 Task: Research Airbnb accommodation in Shanghai, China from 27st December, 2023 to 29th December, 2023 for 2 adults. Place can be private room with 1  bedroom having 1 bed and 1 bathroom. Property type can be hotel.
Action: Mouse moved to (506, 135)
Screenshot: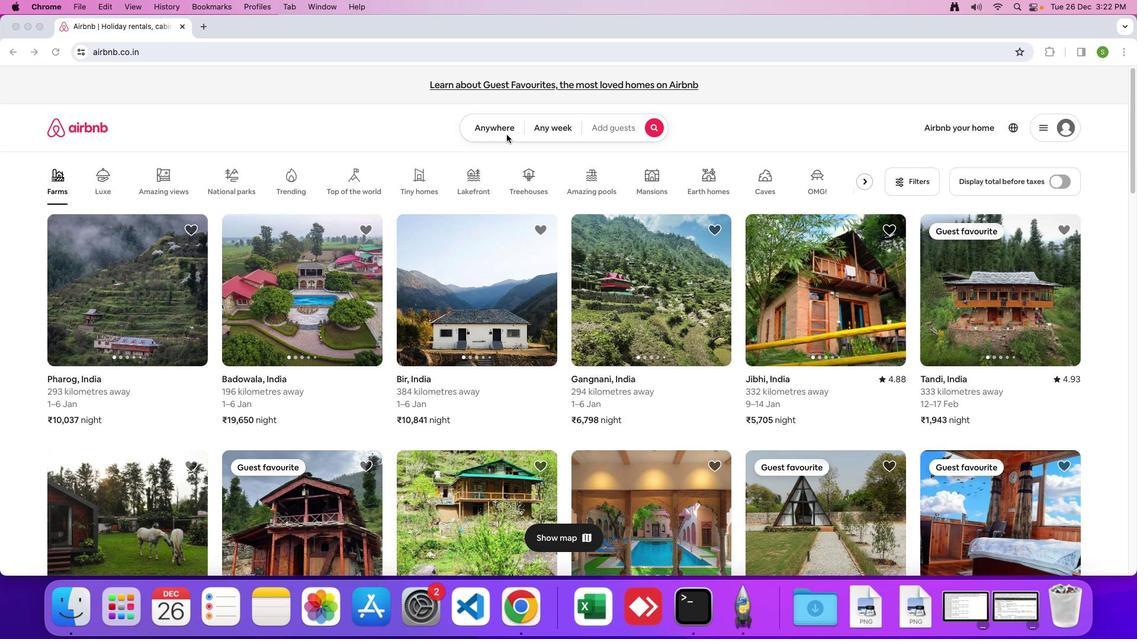 
Action: Mouse pressed left at (506, 135)
Screenshot: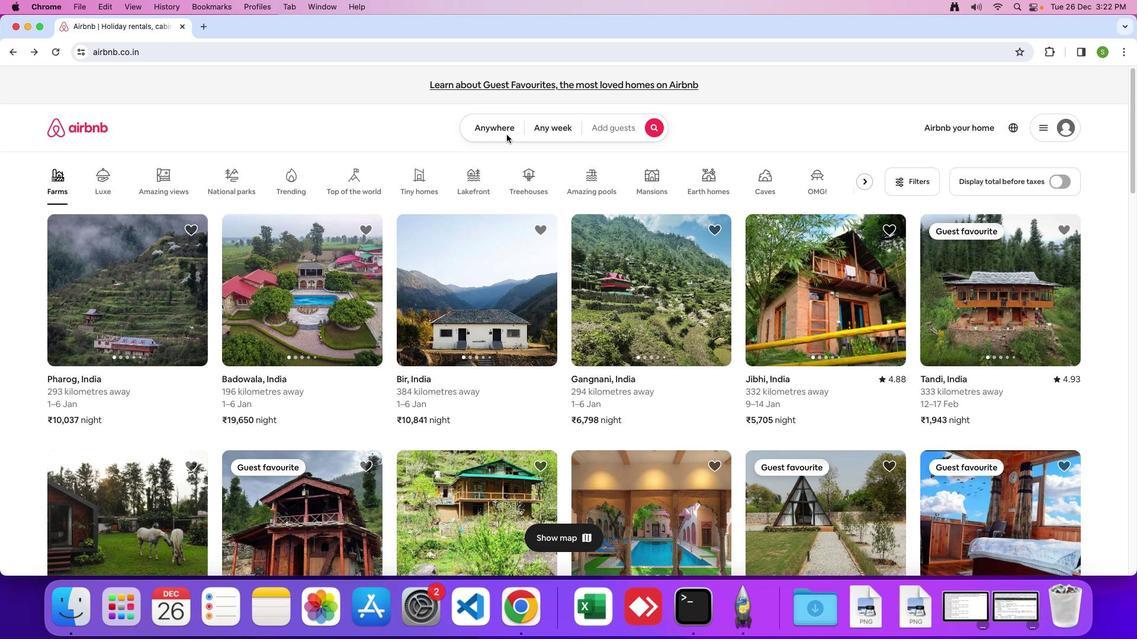 
Action: Mouse moved to (502, 132)
Screenshot: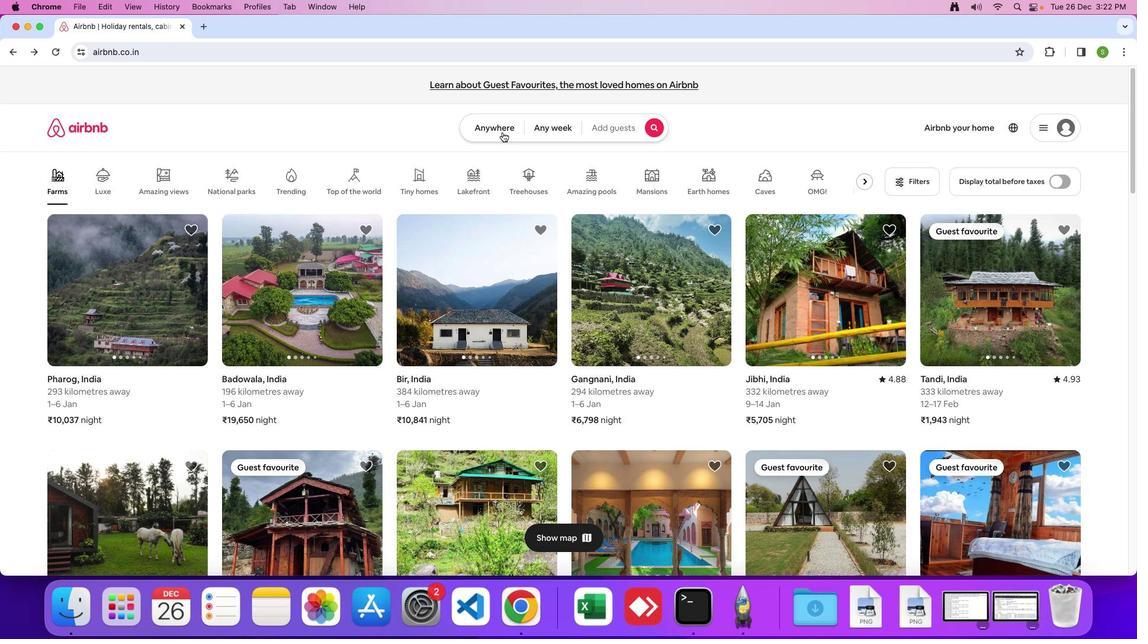 
Action: Mouse pressed left at (502, 132)
Screenshot: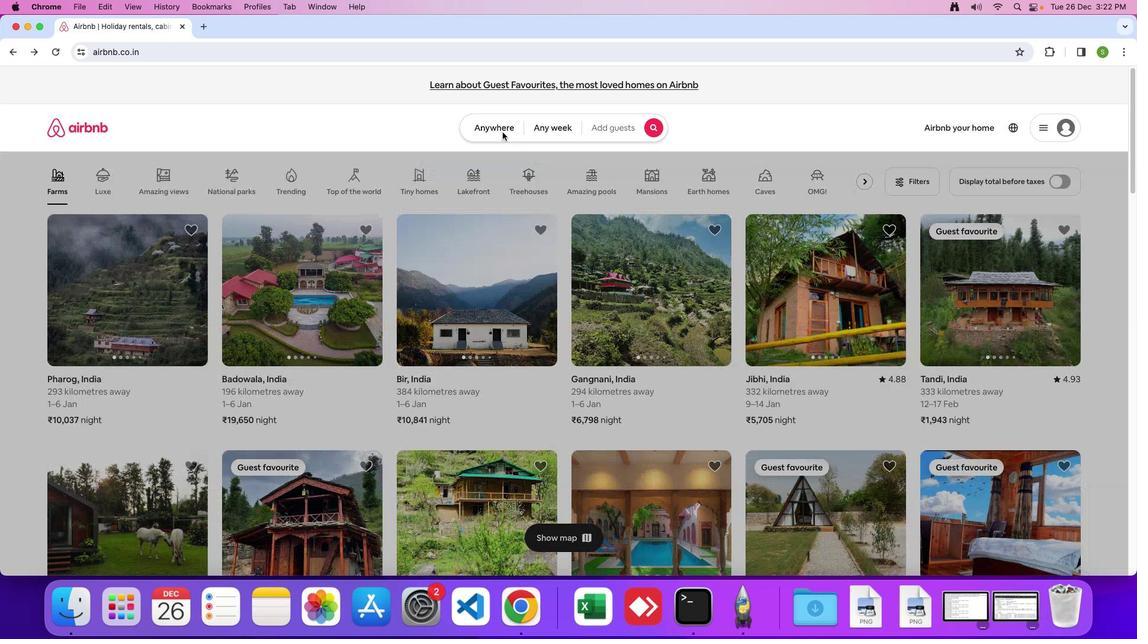 
Action: Mouse moved to (419, 172)
Screenshot: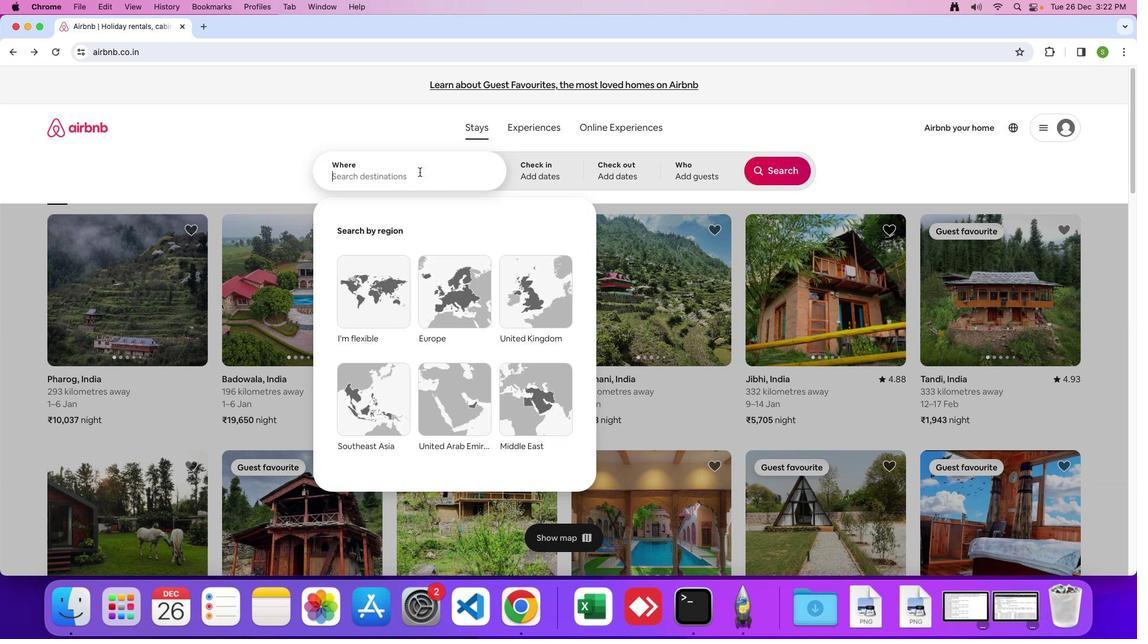
Action: Mouse pressed left at (419, 172)
Screenshot: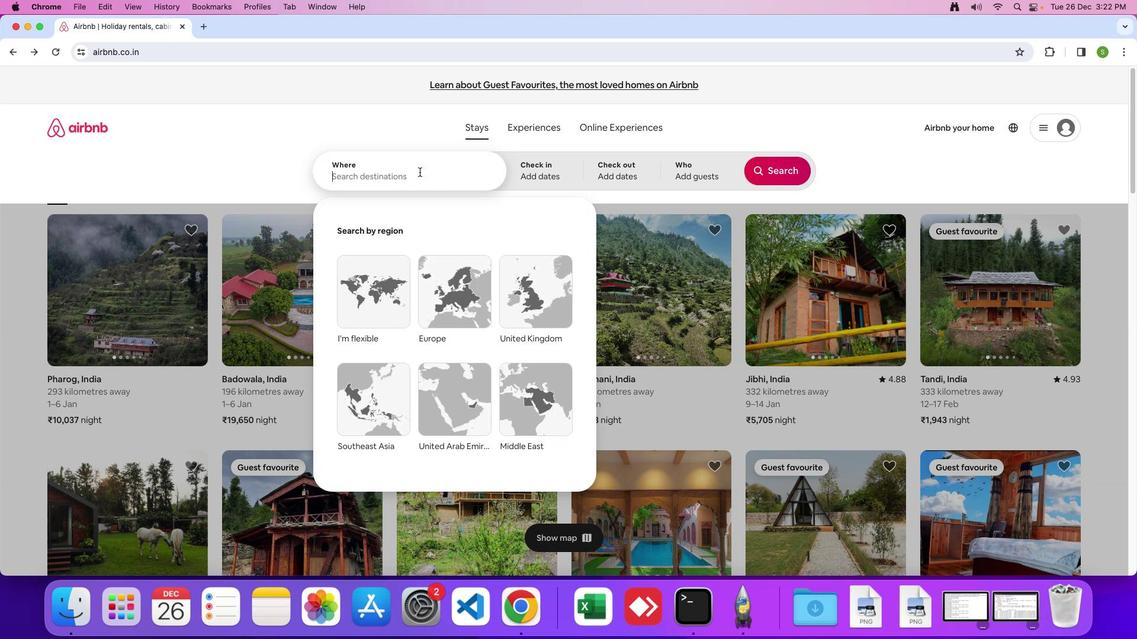 
Action: Key pressed 'S'Key.caps_lock'h''a''n''g''h''a''i'','Key.spaceKey.shift'C''h''i''n''a'Key.enter
Screenshot: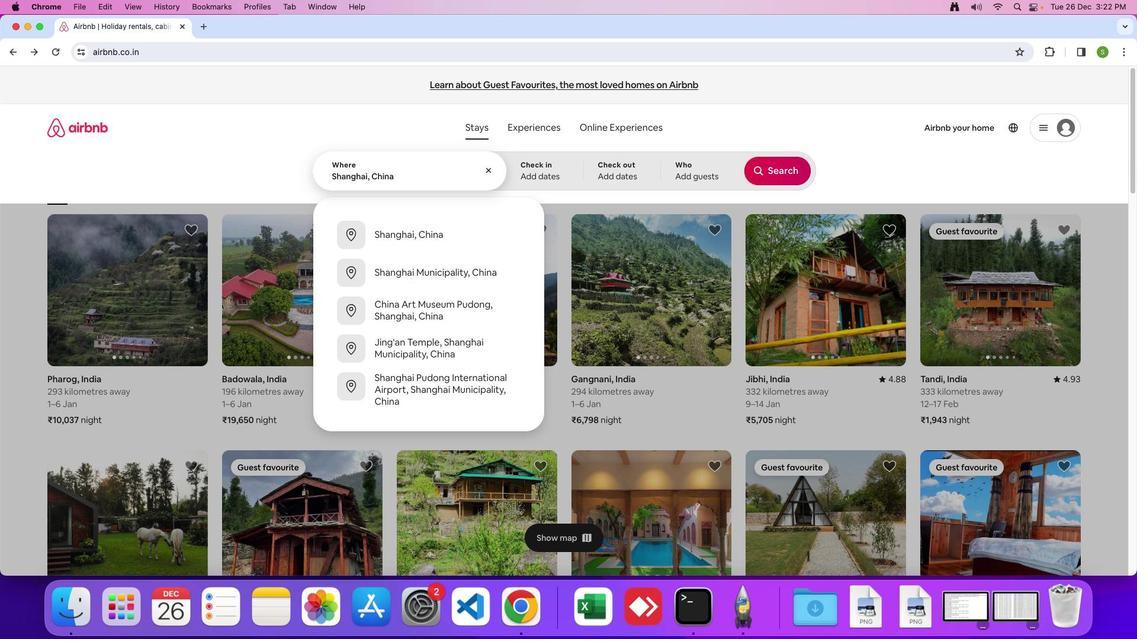 
Action: Mouse moved to (447, 436)
Screenshot: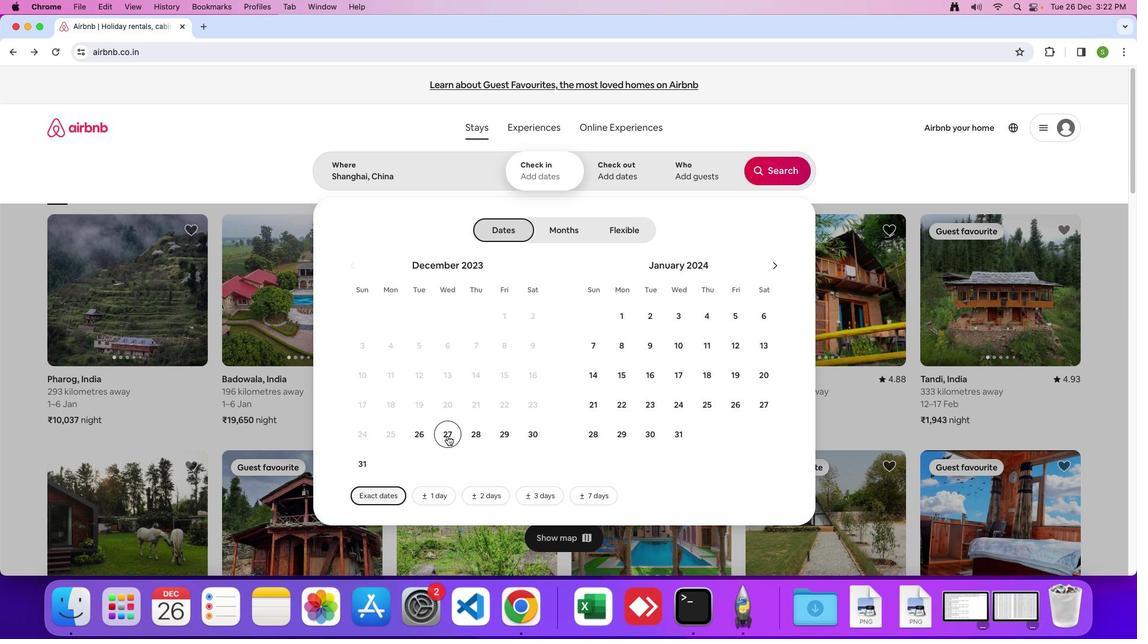
Action: Mouse pressed left at (447, 436)
Screenshot: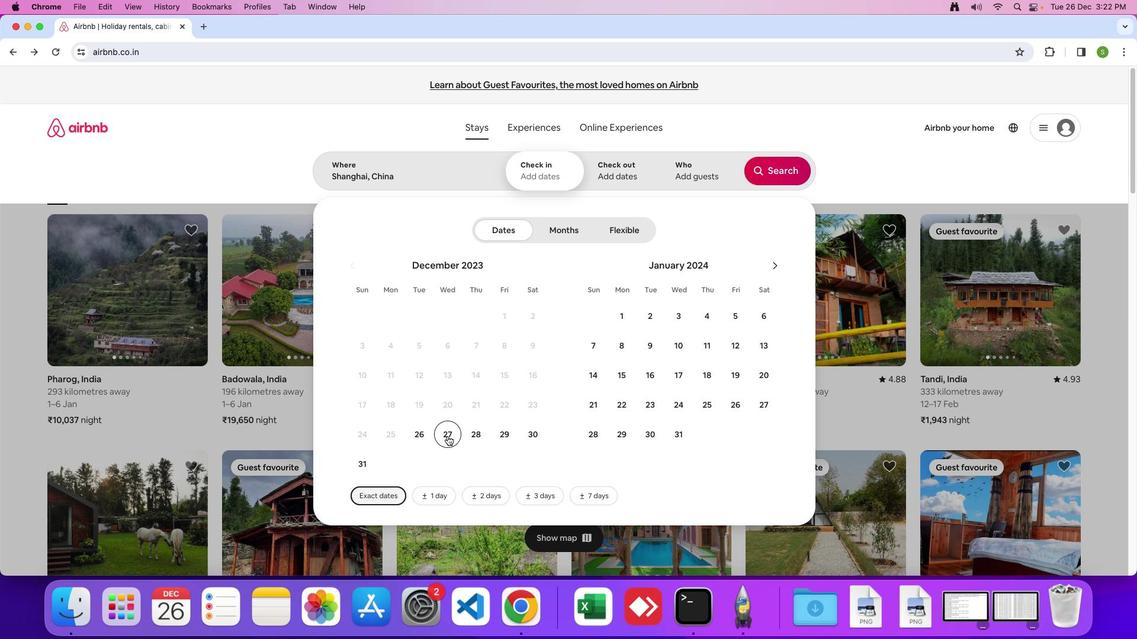 
Action: Mouse moved to (508, 436)
Screenshot: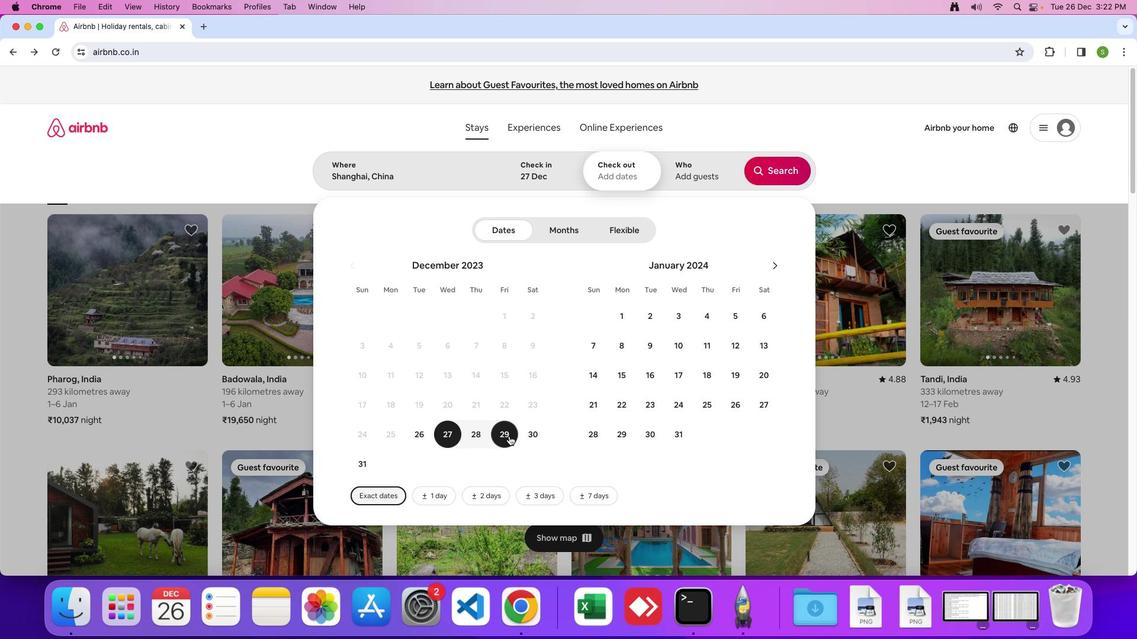 
Action: Mouse pressed left at (508, 436)
Screenshot: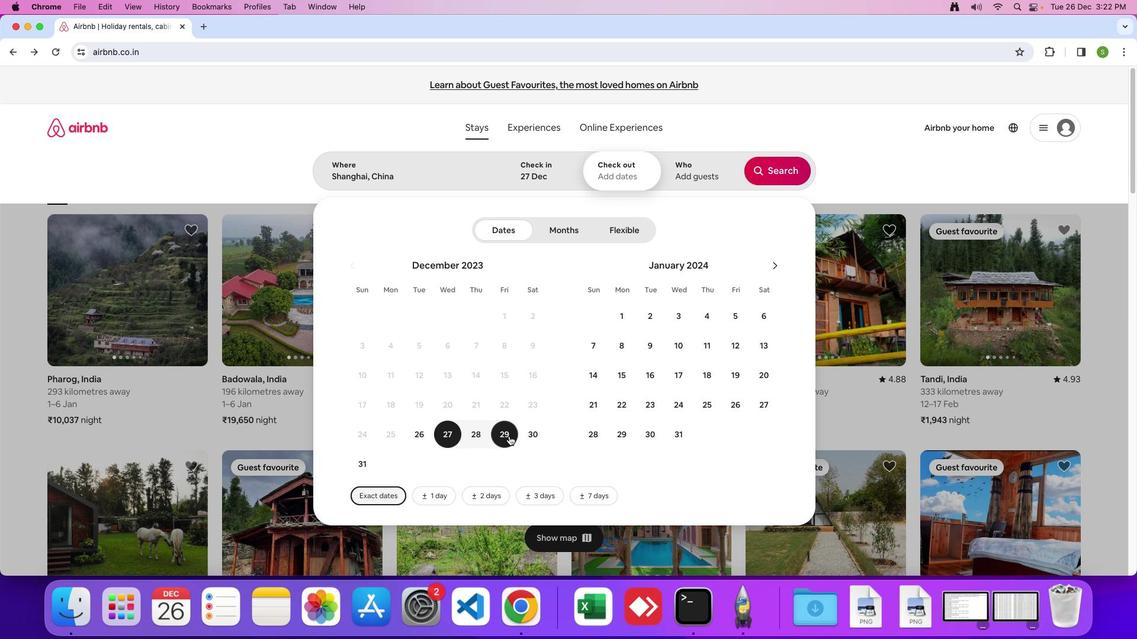 
Action: Mouse moved to (687, 175)
Screenshot: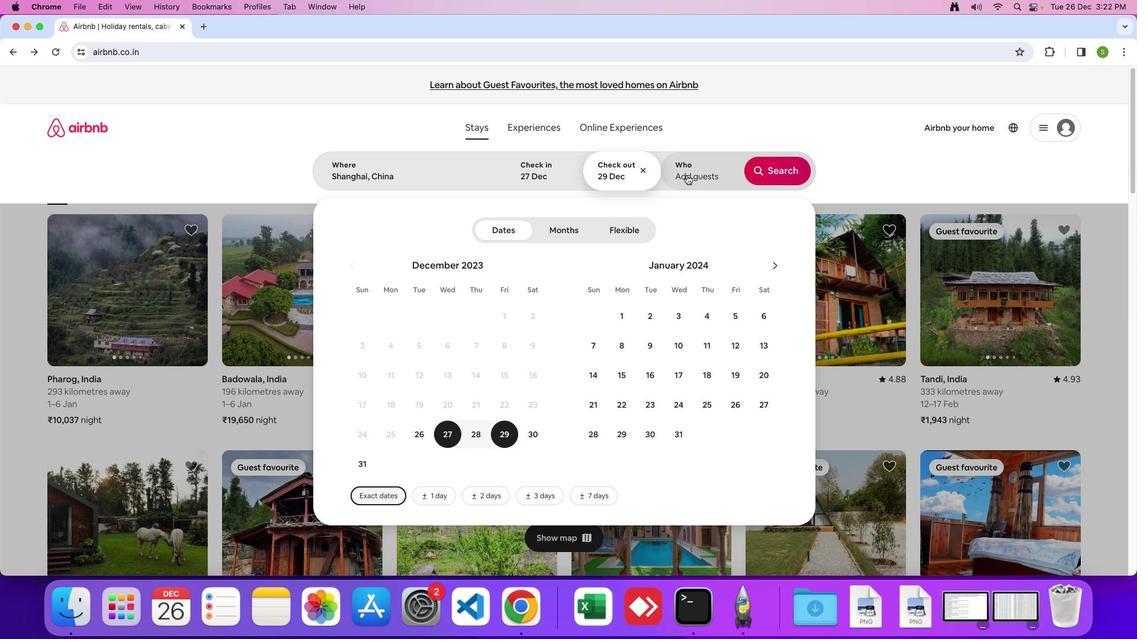 
Action: Mouse pressed left at (687, 175)
Screenshot: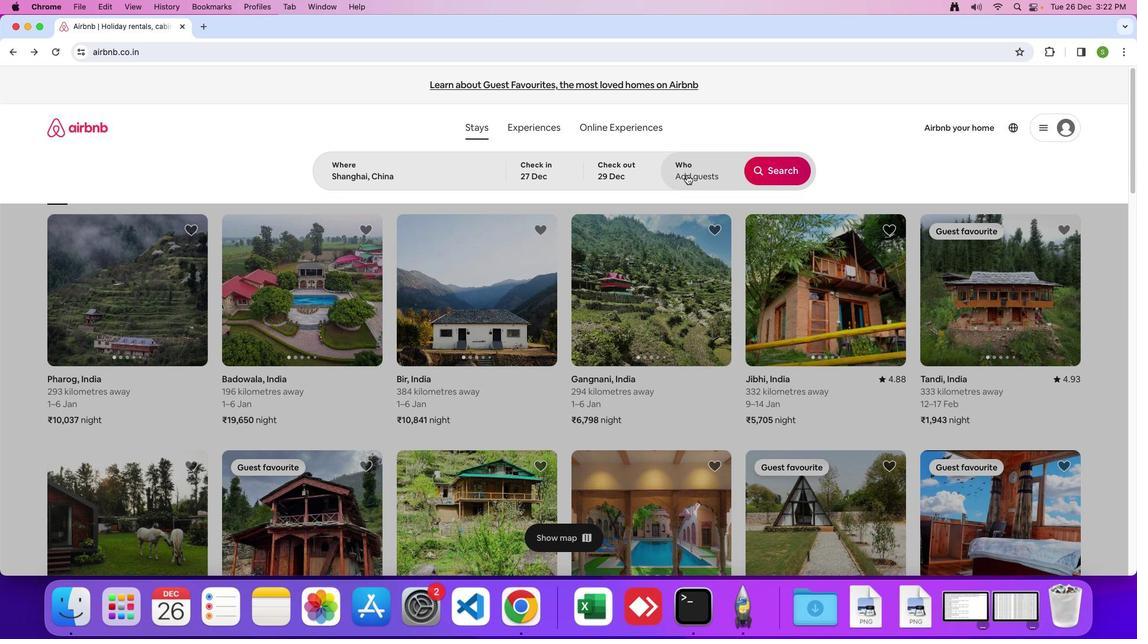 
Action: Mouse moved to (782, 232)
Screenshot: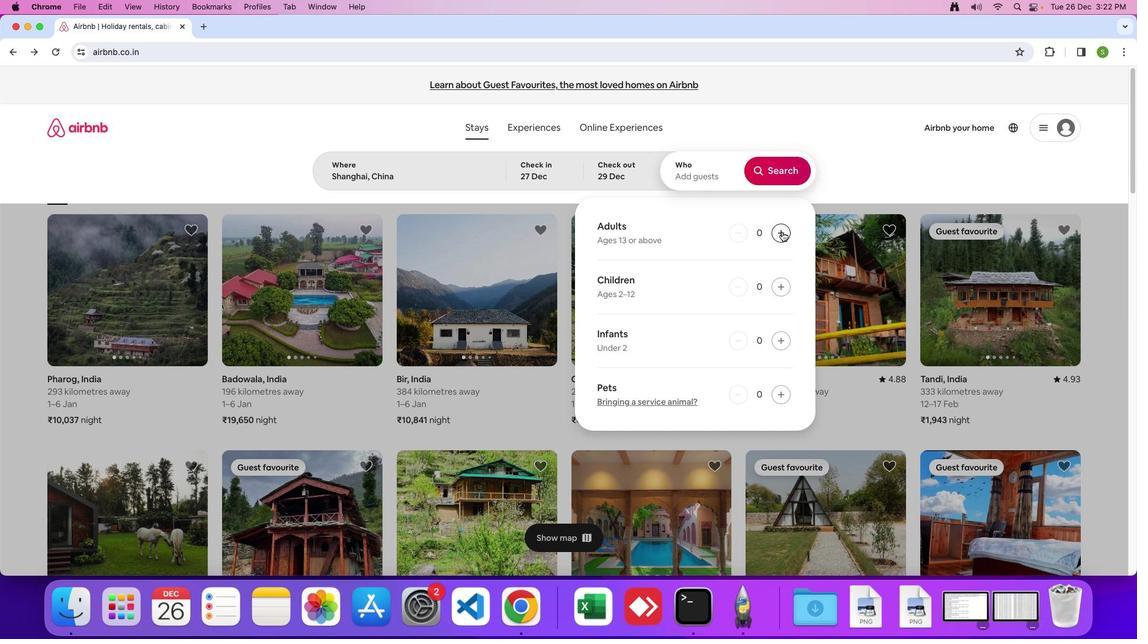 
Action: Mouse pressed left at (782, 232)
Screenshot: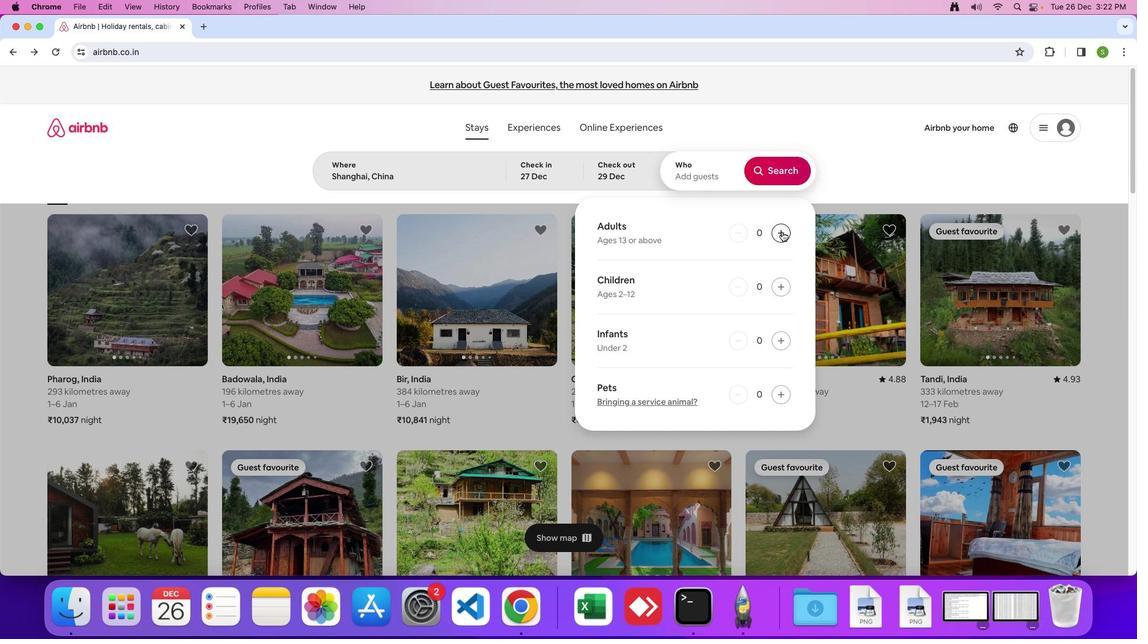 
Action: Mouse moved to (782, 232)
Screenshot: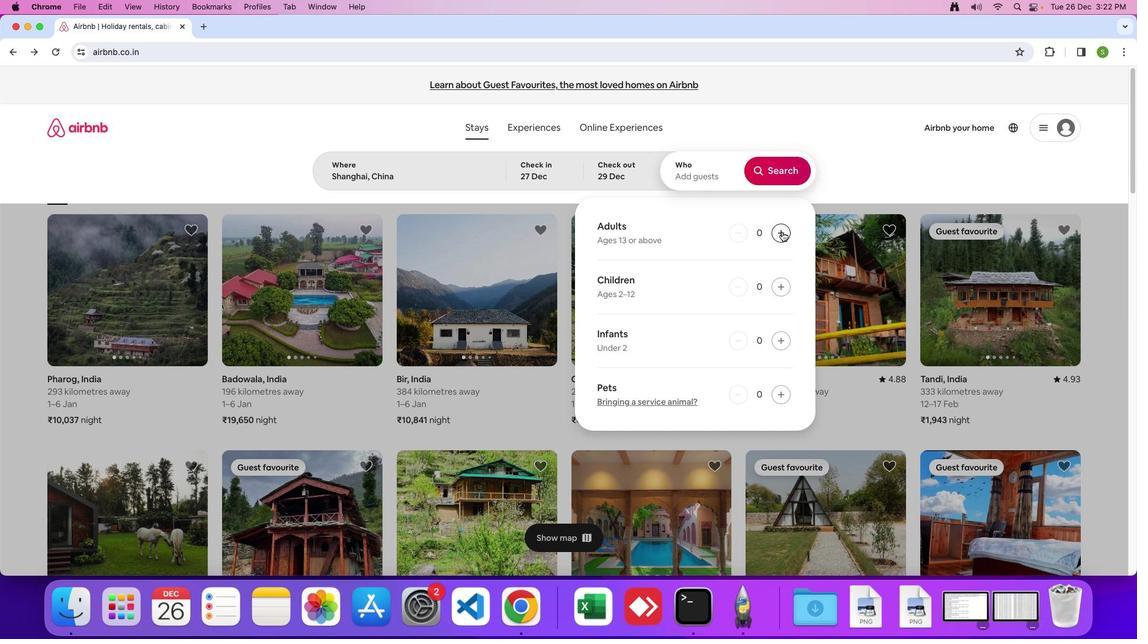 
Action: Mouse pressed left at (782, 232)
Screenshot: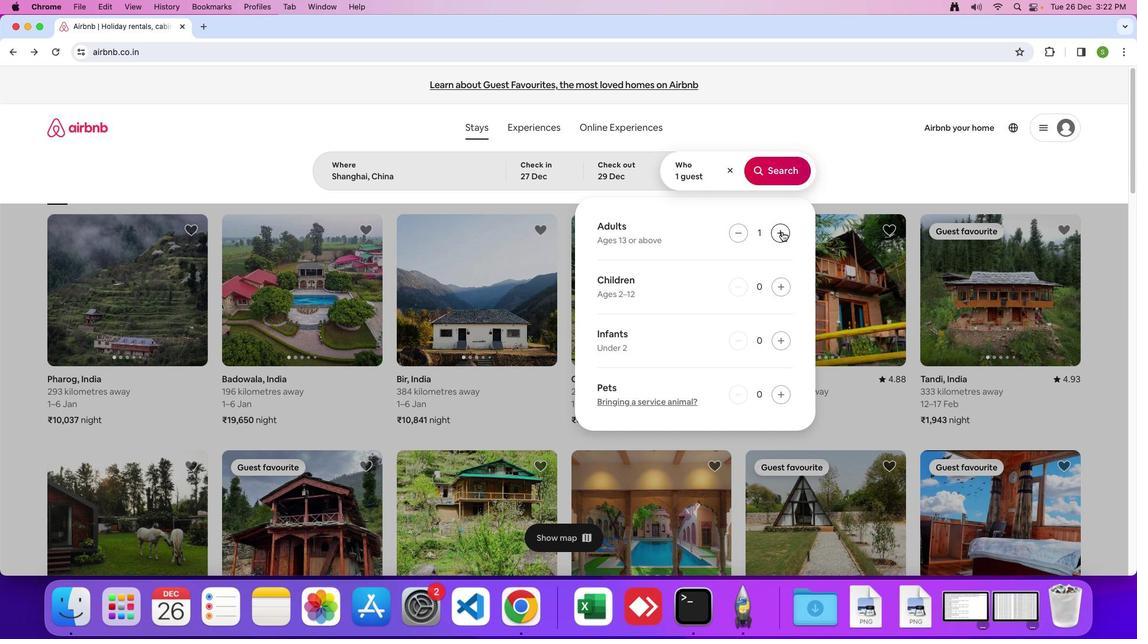 
Action: Mouse moved to (776, 165)
Screenshot: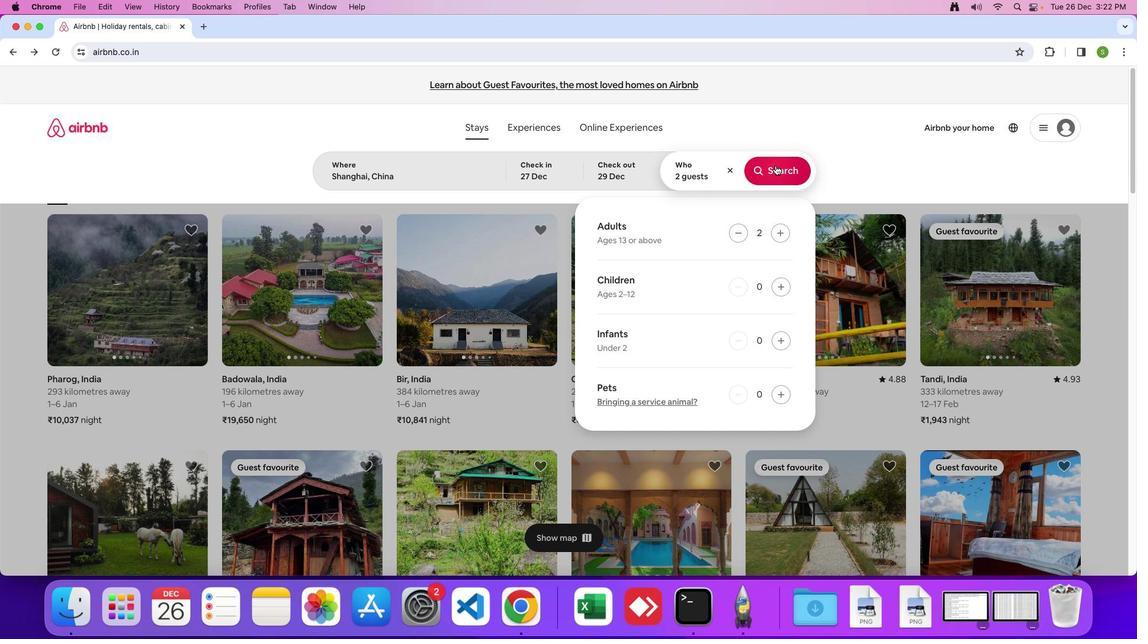 
Action: Mouse pressed left at (776, 165)
Screenshot: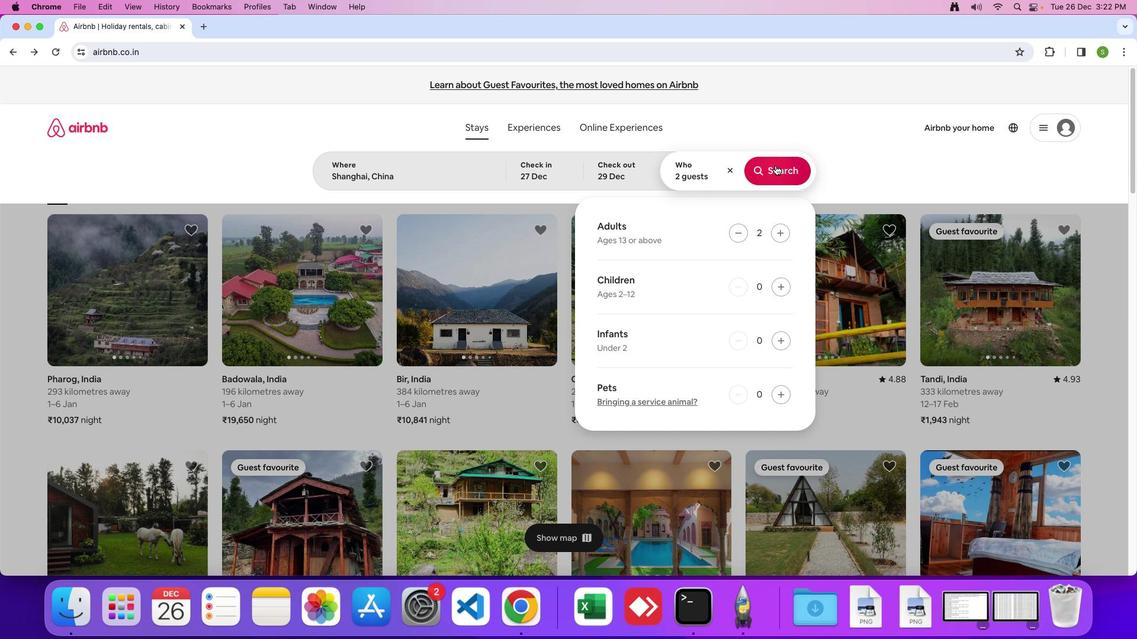 
Action: Mouse moved to (949, 140)
Screenshot: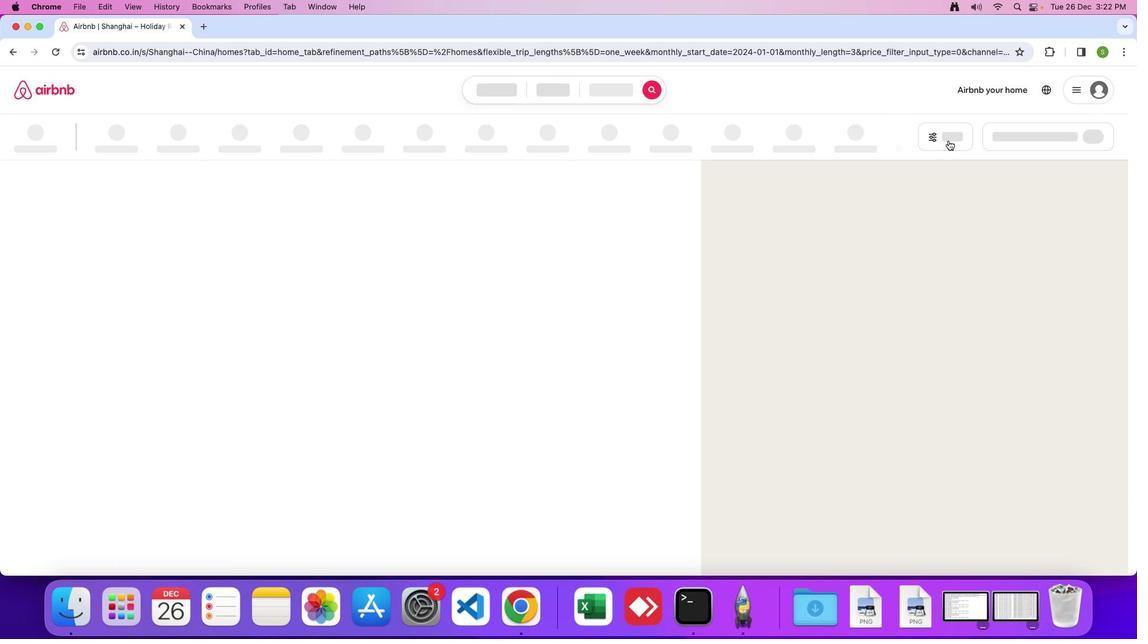 
Action: Mouse pressed left at (949, 140)
Screenshot: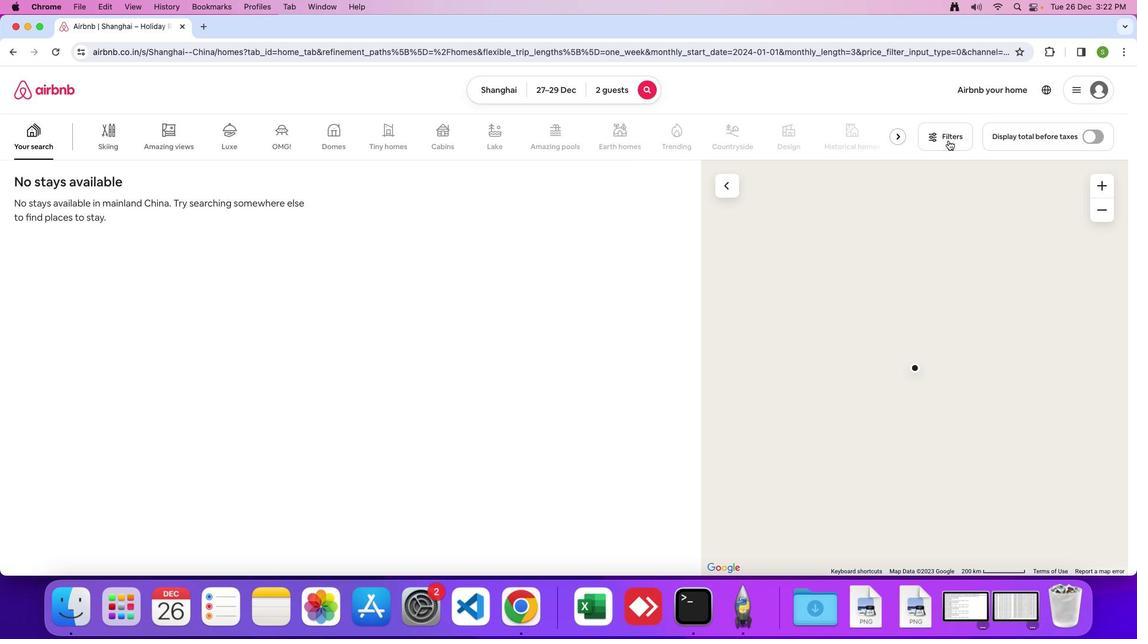 
Action: Mouse moved to (561, 388)
Screenshot: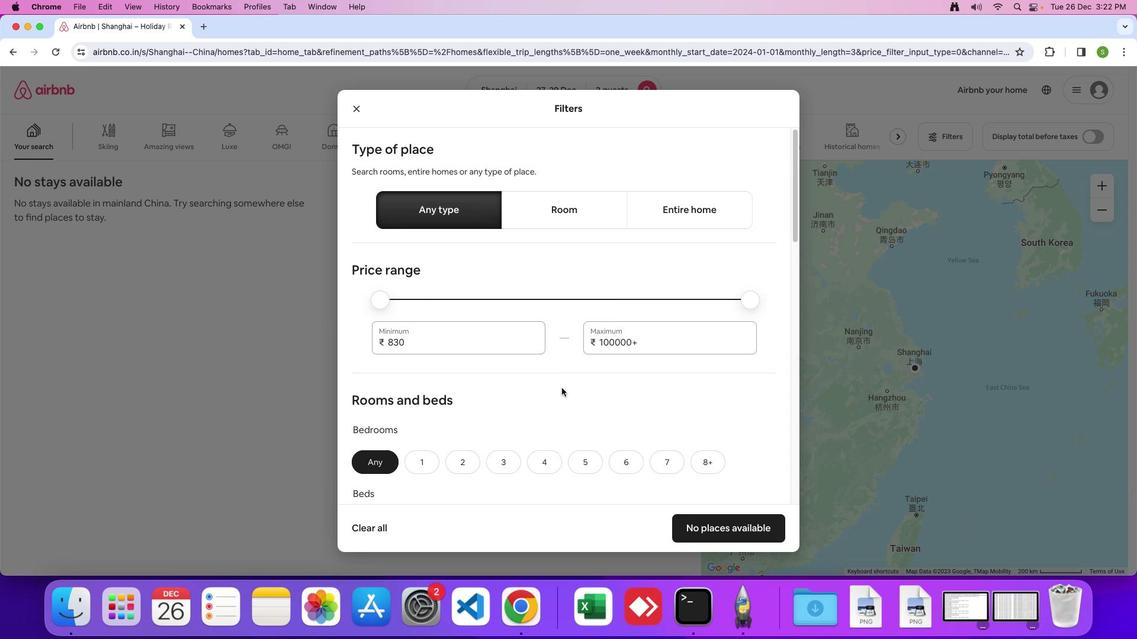 
Action: Mouse scrolled (561, 388) with delta (0, 0)
Screenshot: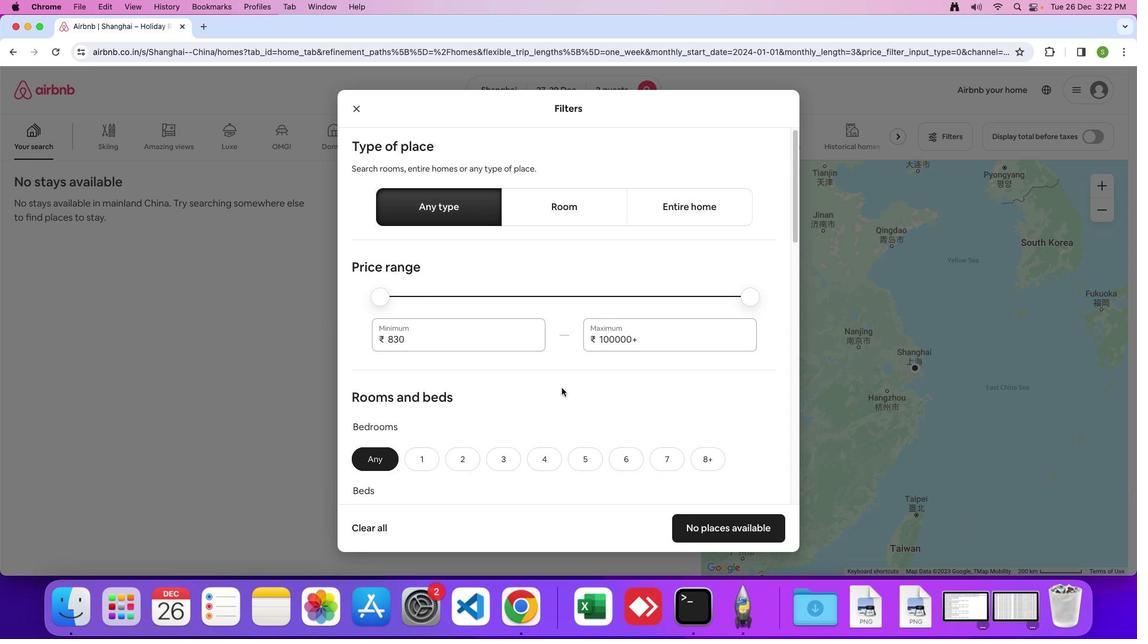 
Action: Mouse scrolled (561, 388) with delta (0, 0)
Screenshot: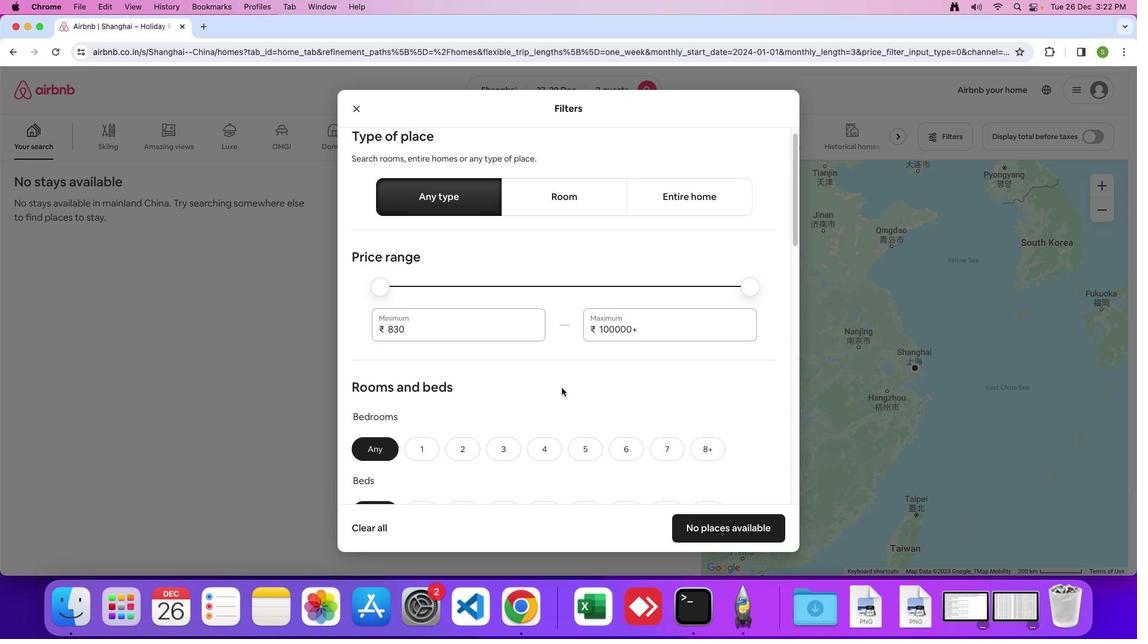 
Action: Mouse scrolled (561, 388) with delta (0, 0)
Screenshot: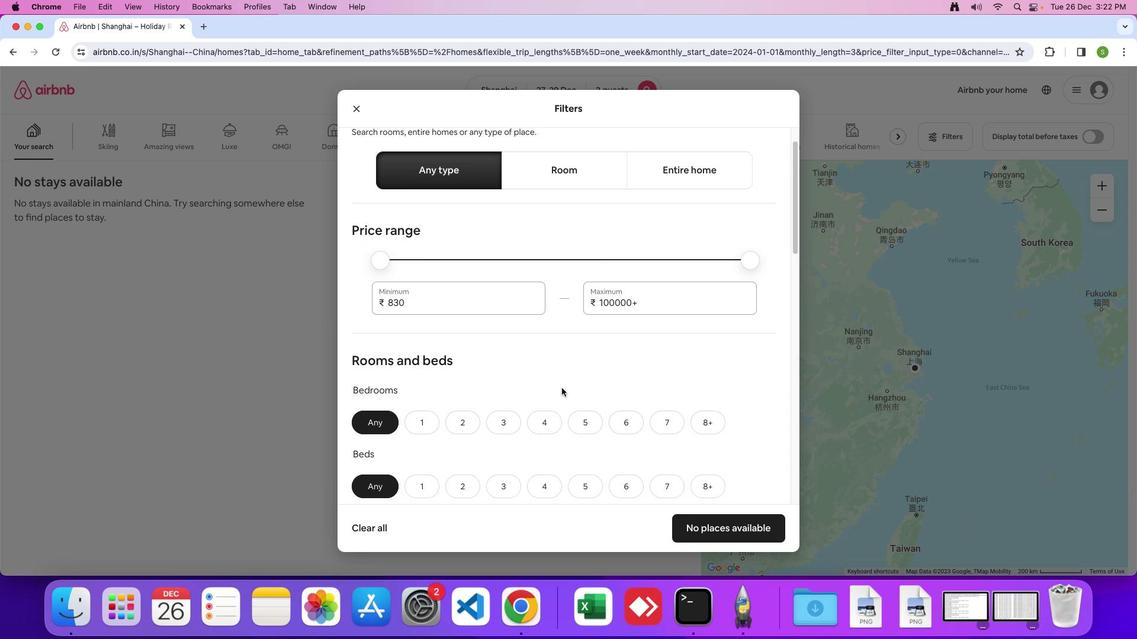 
Action: Mouse moved to (561, 387)
Screenshot: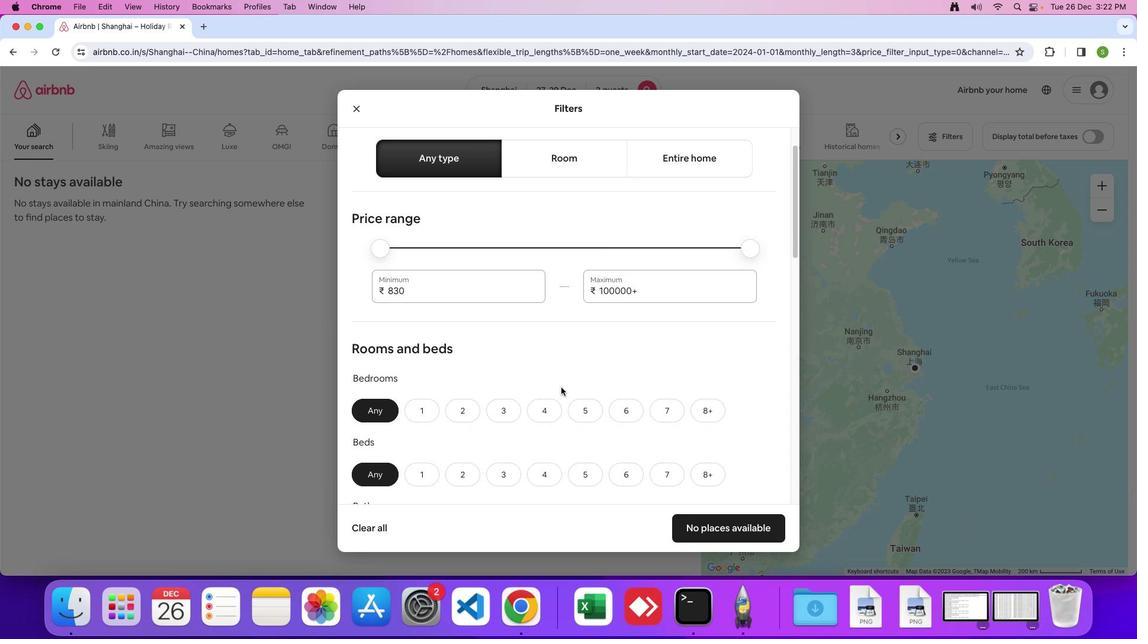 
Action: Mouse scrolled (561, 387) with delta (0, 0)
Screenshot: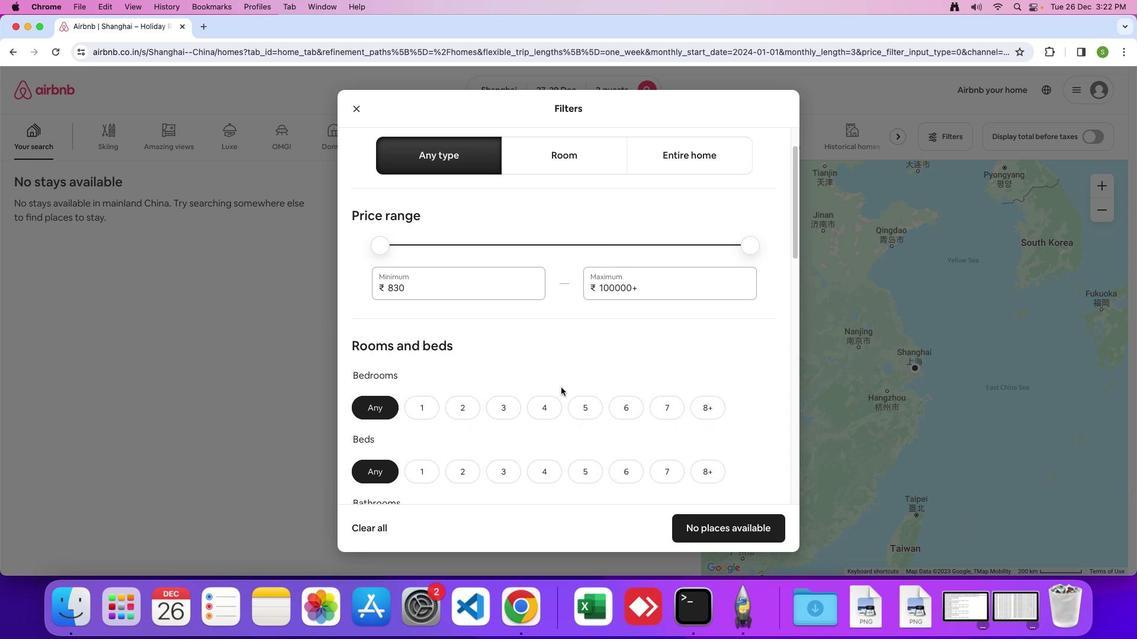 
Action: Mouse scrolled (561, 387) with delta (0, 0)
Screenshot: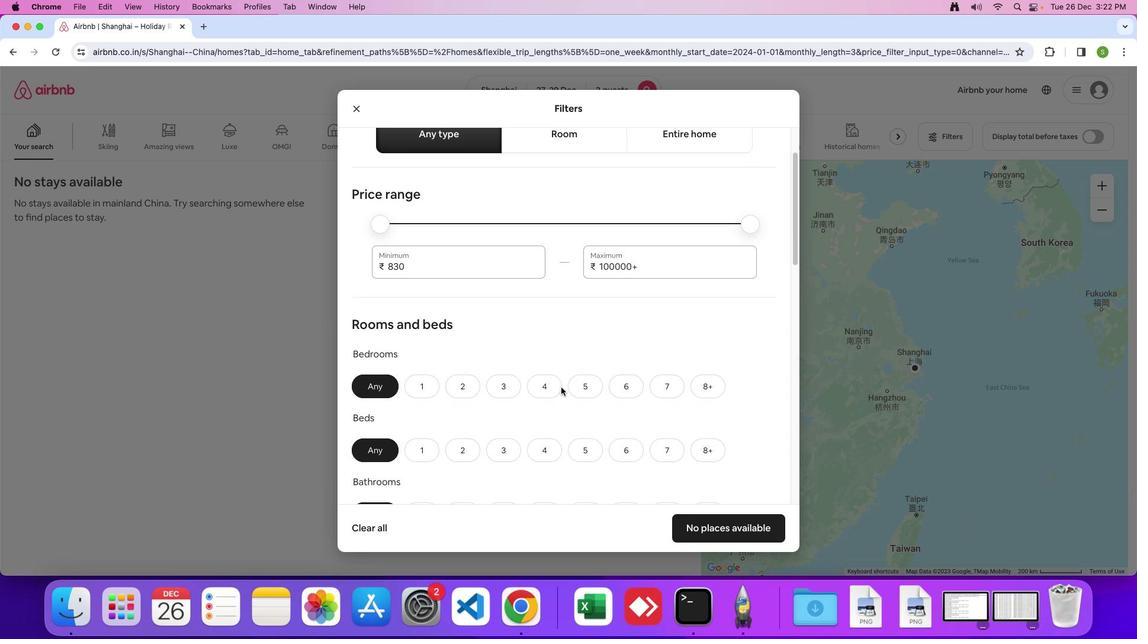 
Action: Mouse scrolled (561, 387) with delta (0, -1)
Screenshot: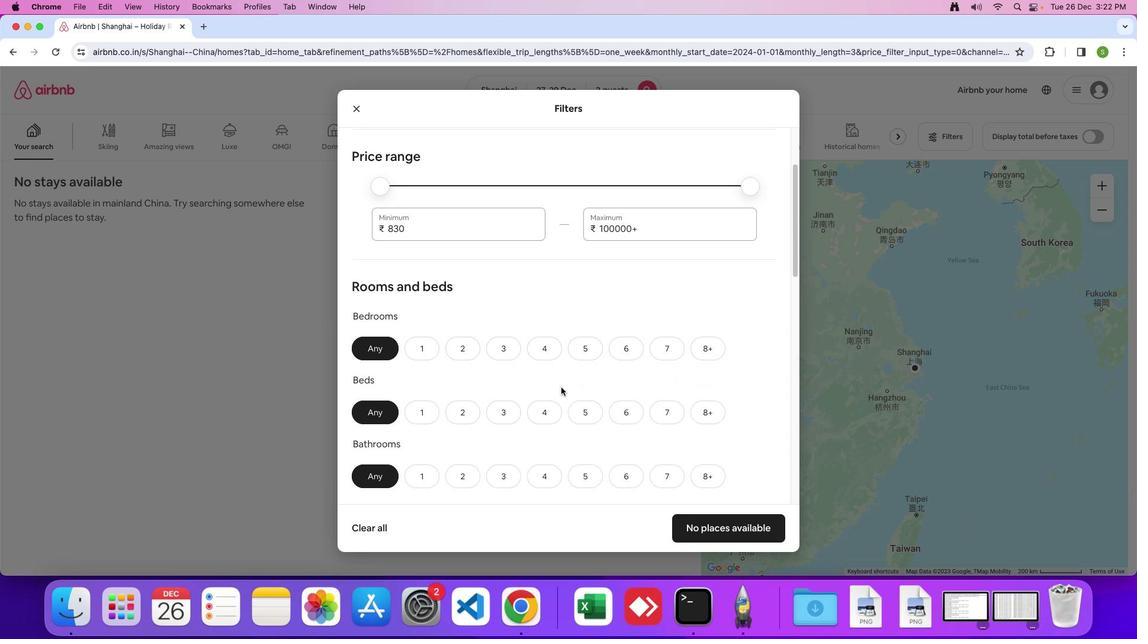 
Action: Mouse scrolled (561, 387) with delta (0, 0)
Screenshot: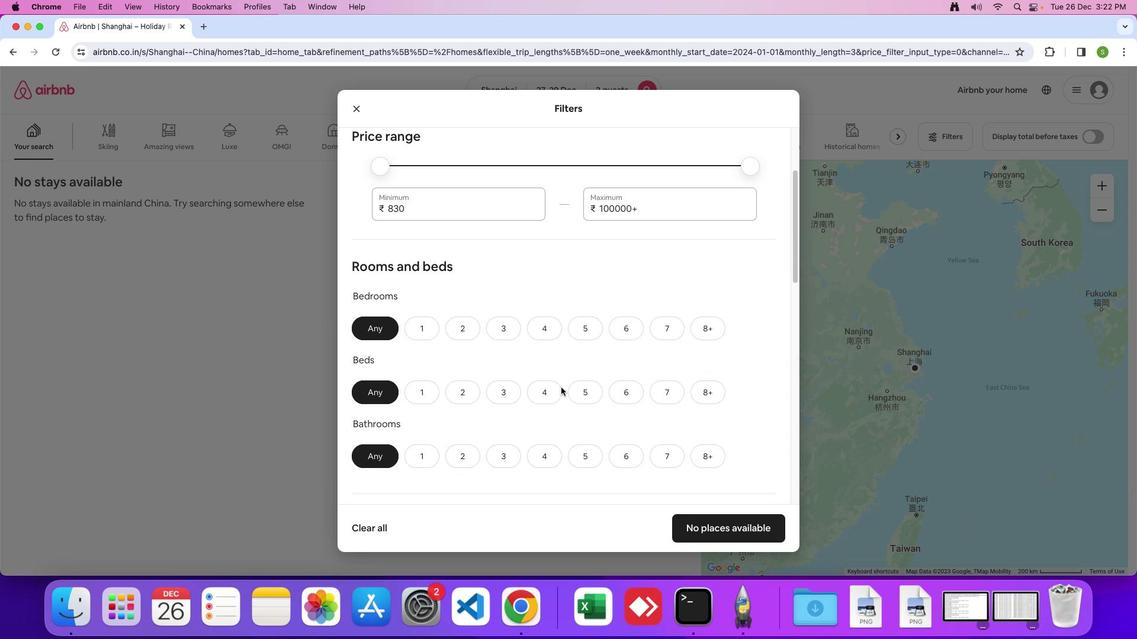 
Action: Mouse scrolled (561, 387) with delta (0, 0)
Screenshot: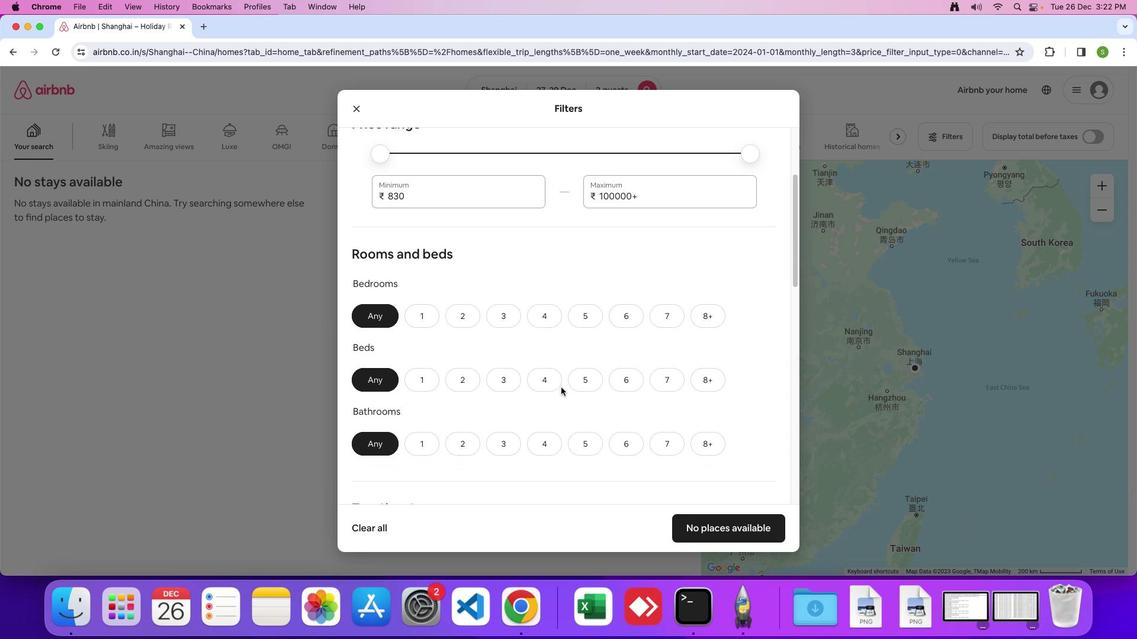 
Action: Mouse scrolled (561, 387) with delta (0, 0)
Screenshot: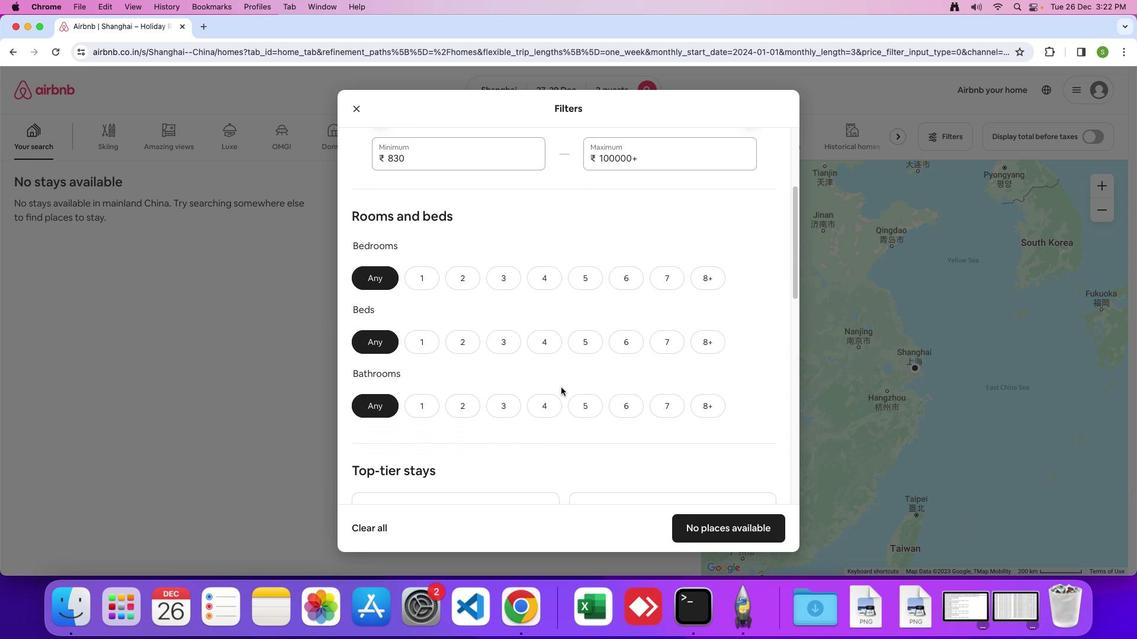 
Action: Mouse moved to (561, 387)
Screenshot: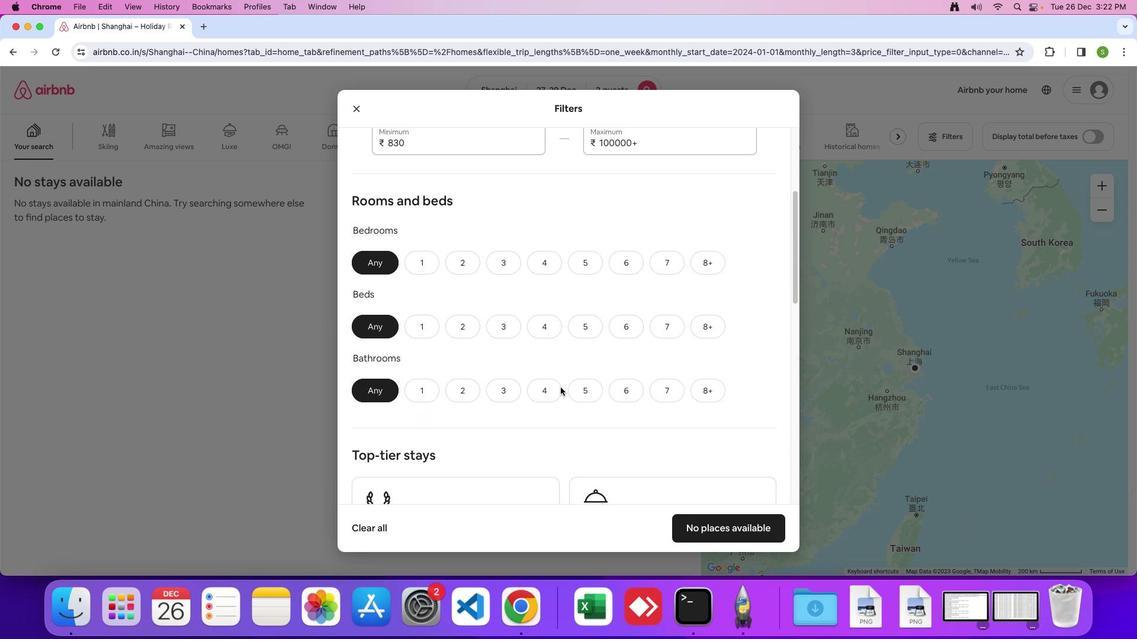 
Action: Mouse scrolled (561, 387) with delta (0, 0)
Screenshot: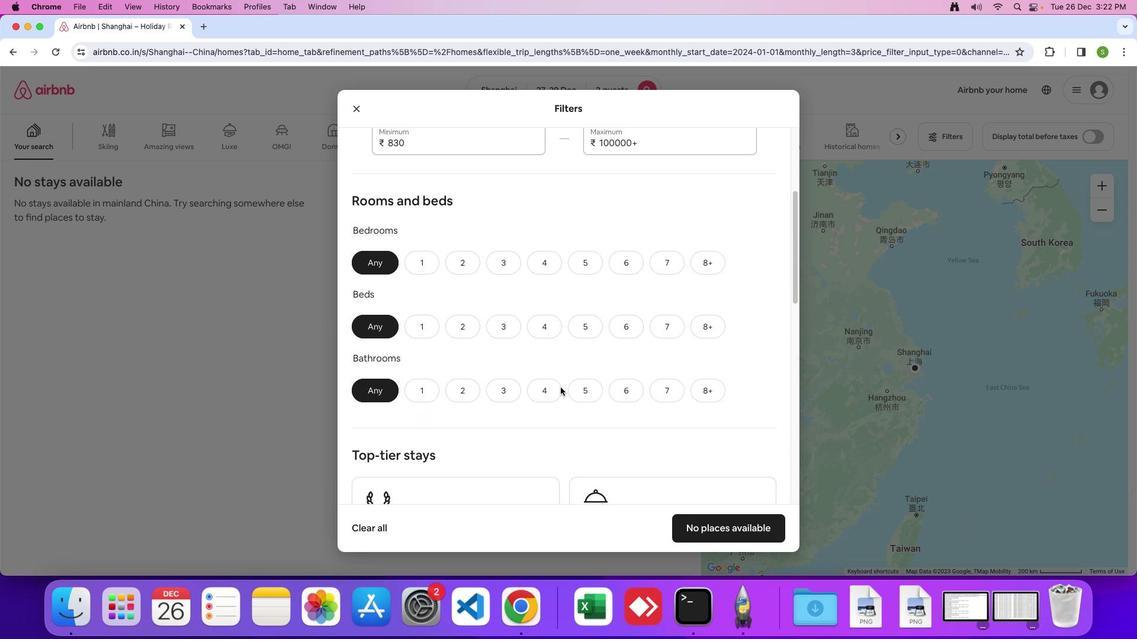 
Action: Mouse moved to (561, 387)
Screenshot: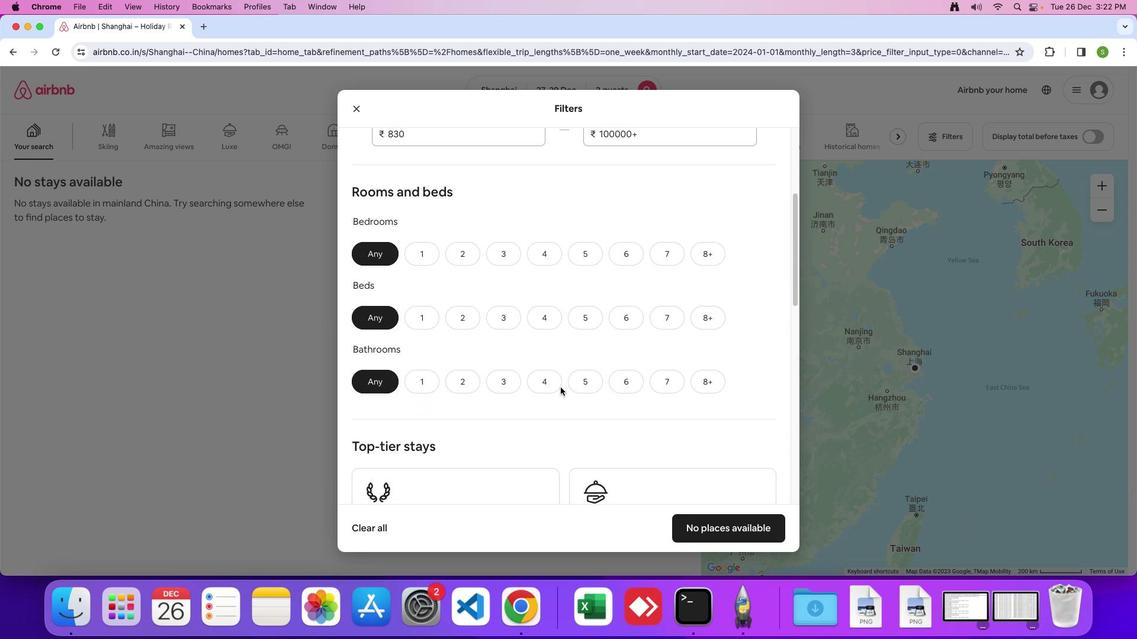 
Action: Mouse scrolled (561, 387) with delta (0, 0)
Screenshot: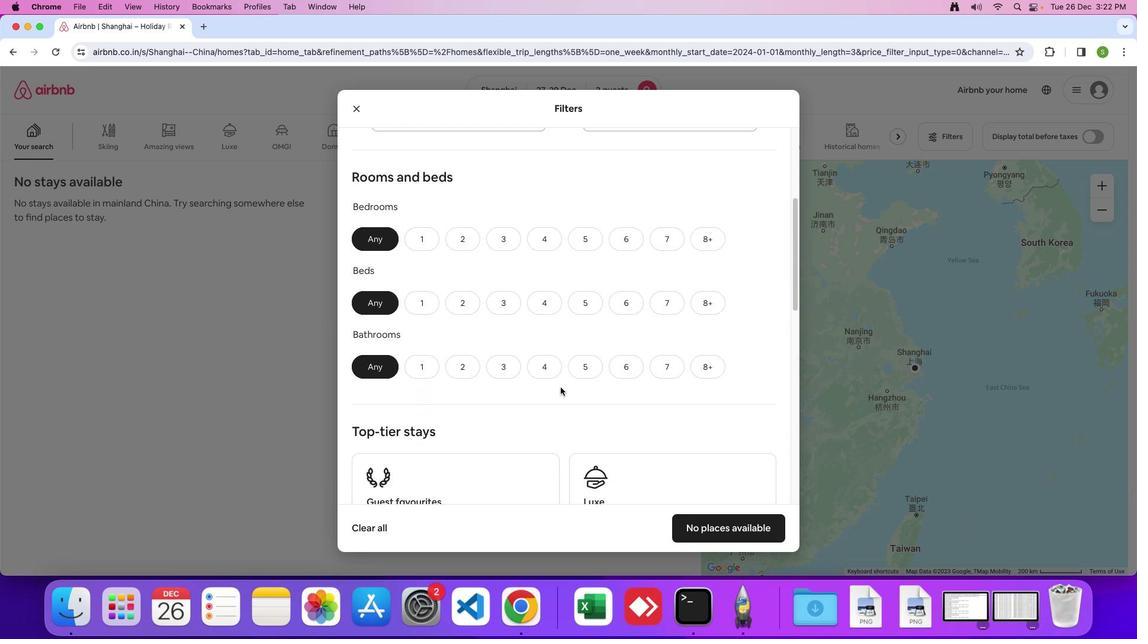 
Action: Mouse scrolled (561, 387) with delta (0, -1)
Screenshot: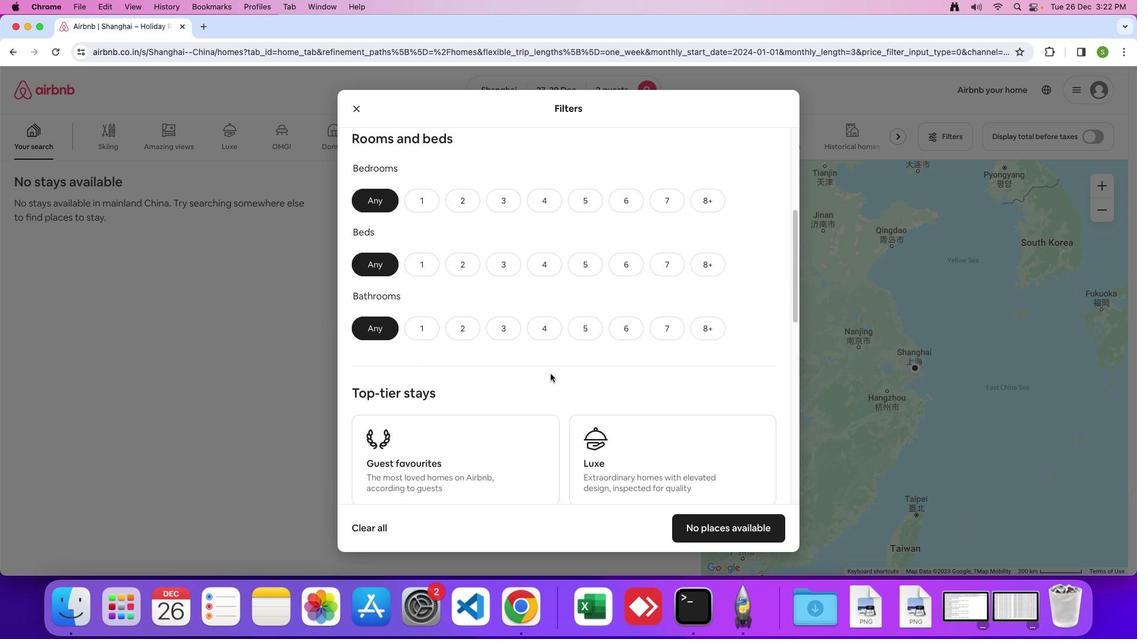 
Action: Mouse moved to (419, 192)
Screenshot: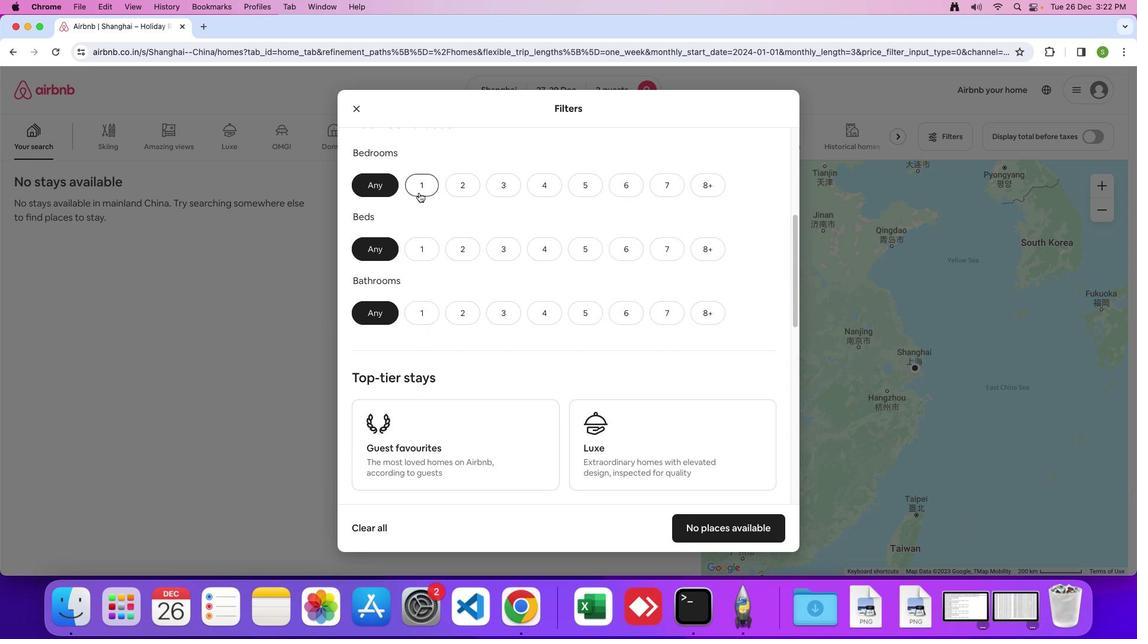 
Action: Mouse pressed left at (419, 192)
Screenshot: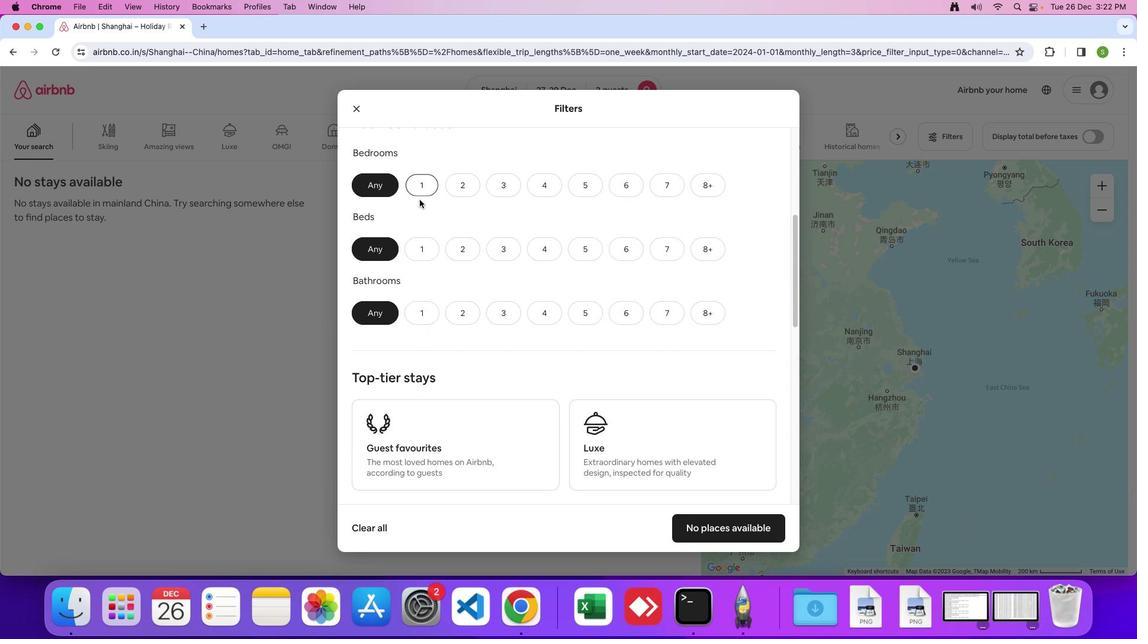 
Action: Mouse moved to (427, 248)
Screenshot: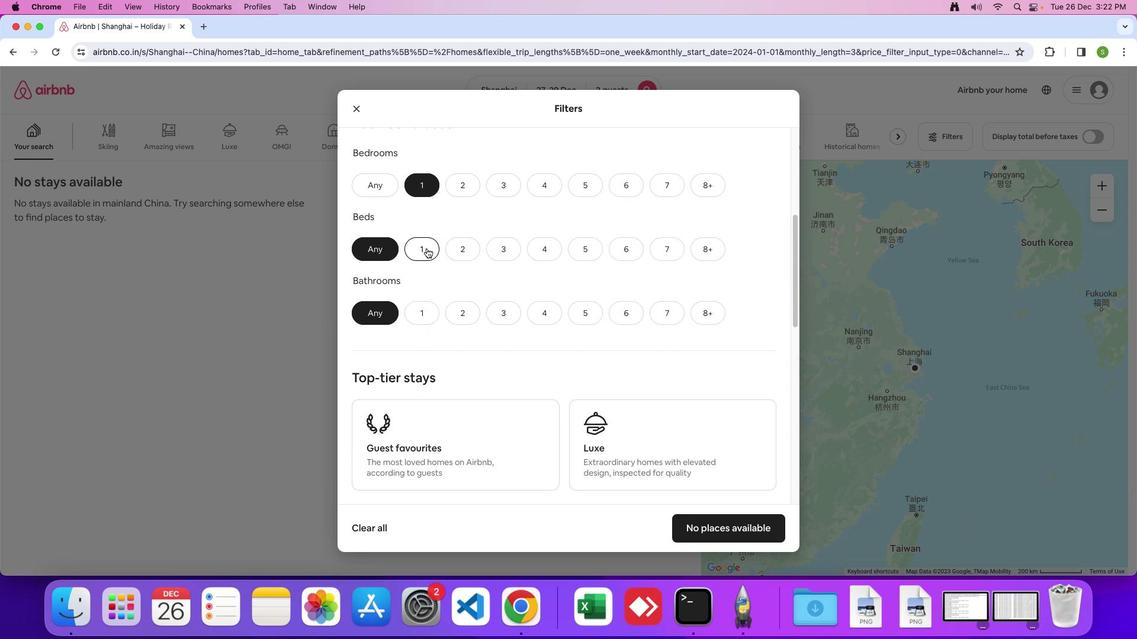 
Action: Mouse pressed left at (427, 248)
Screenshot: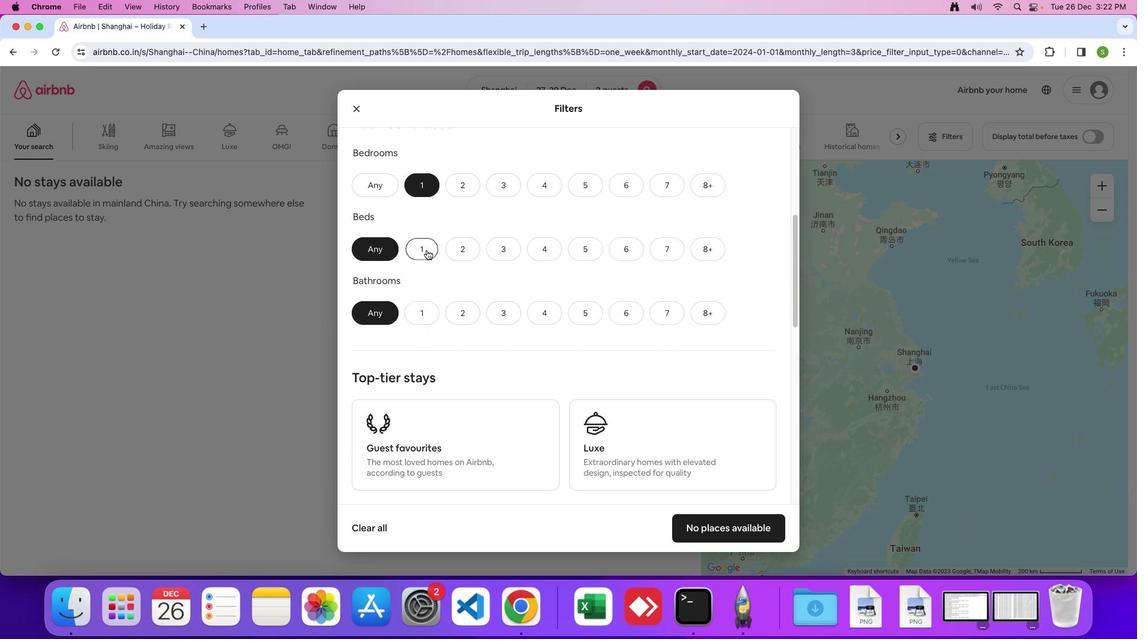
Action: Mouse moved to (416, 312)
Screenshot: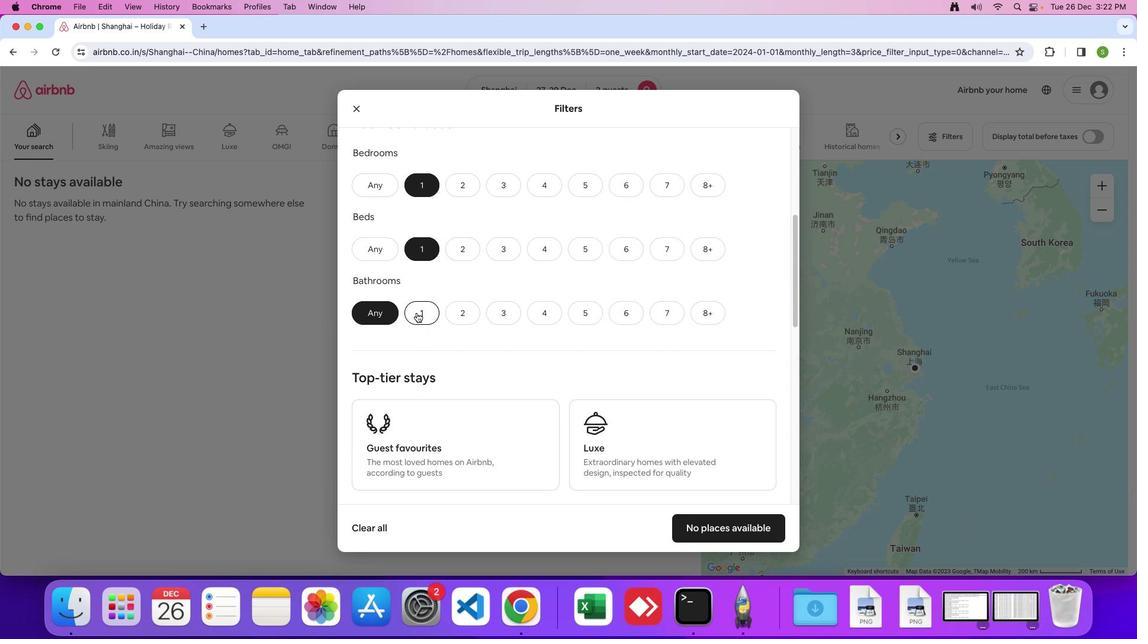 
Action: Mouse pressed left at (416, 312)
Screenshot: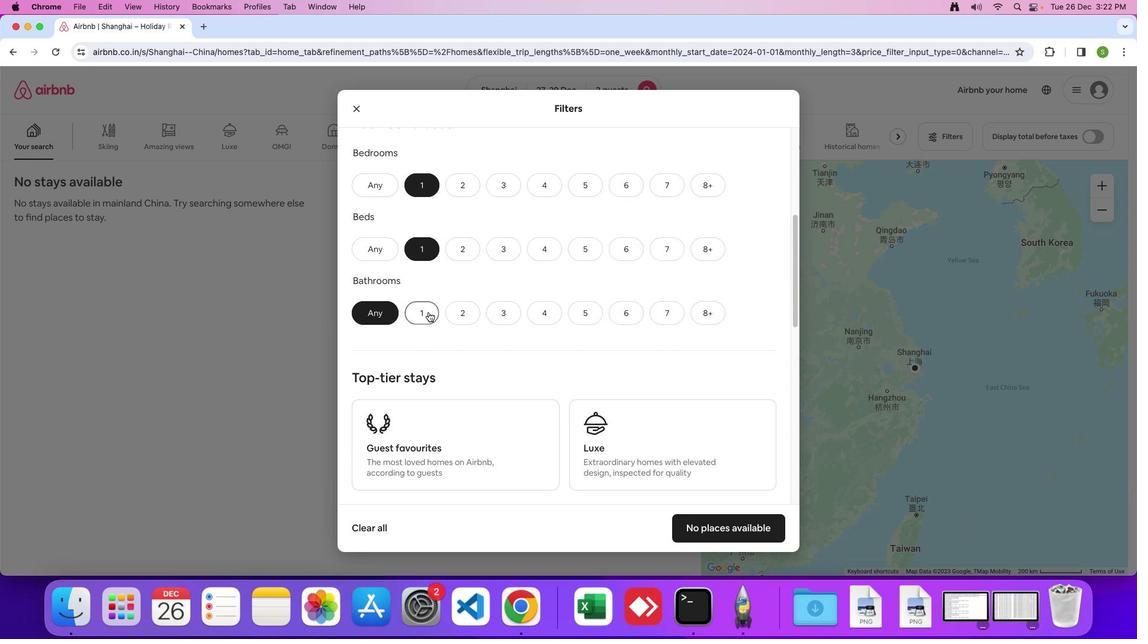 
Action: Mouse moved to (496, 319)
Screenshot: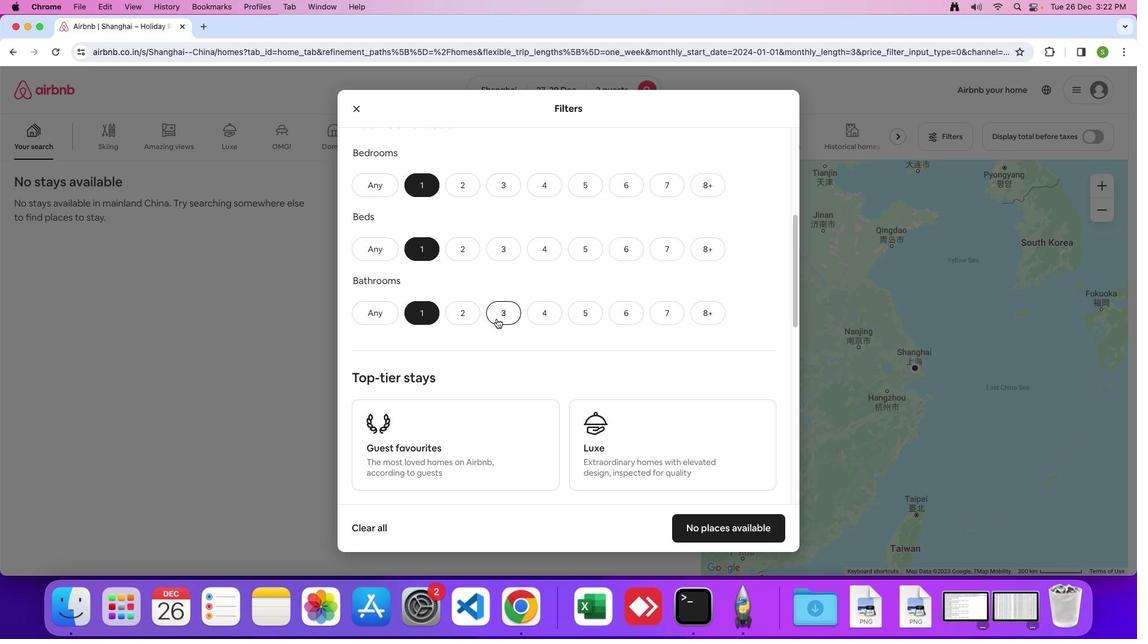 
Action: Mouse scrolled (496, 319) with delta (0, 0)
Screenshot: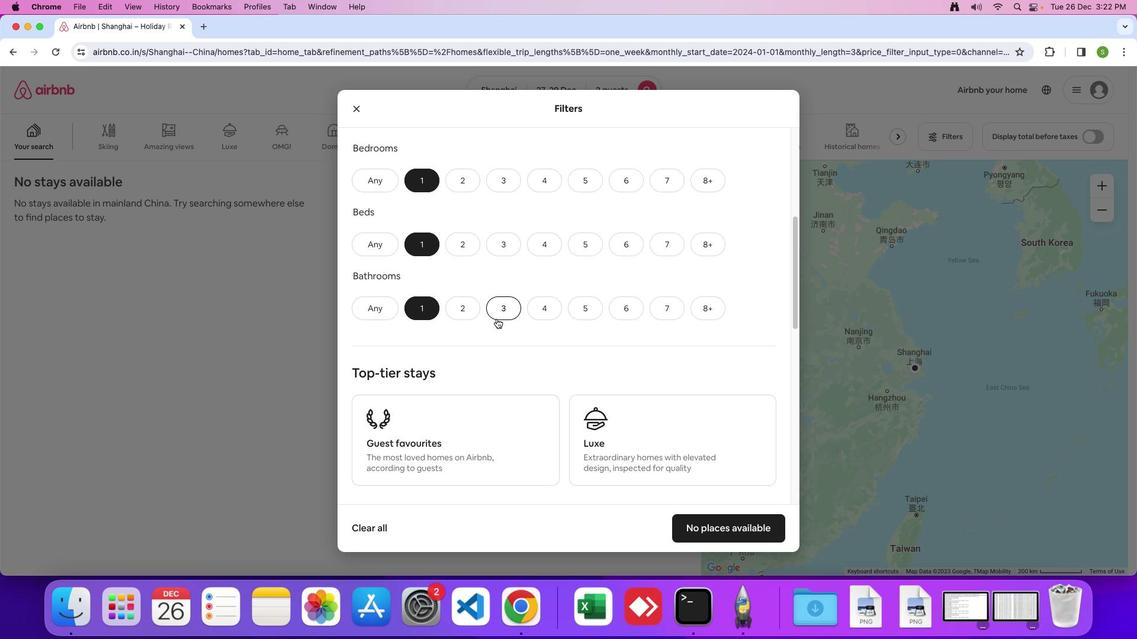 
Action: Mouse scrolled (496, 319) with delta (0, 0)
Screenshot: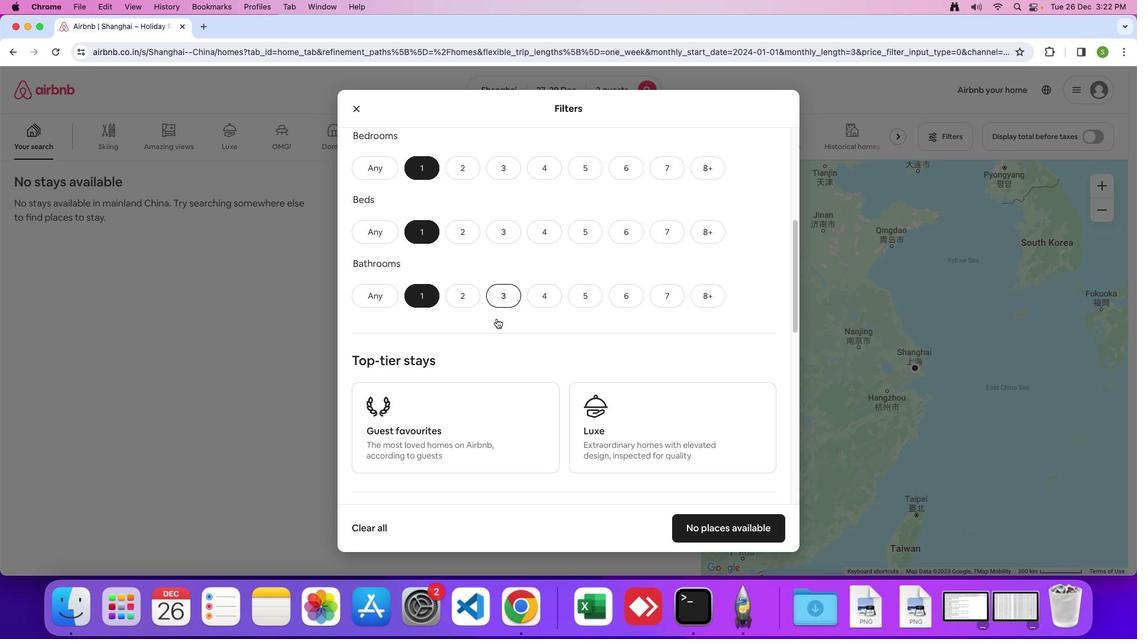 
Action: Mouse scrolled (496, 319) with delta (0, 0)
Screenshot: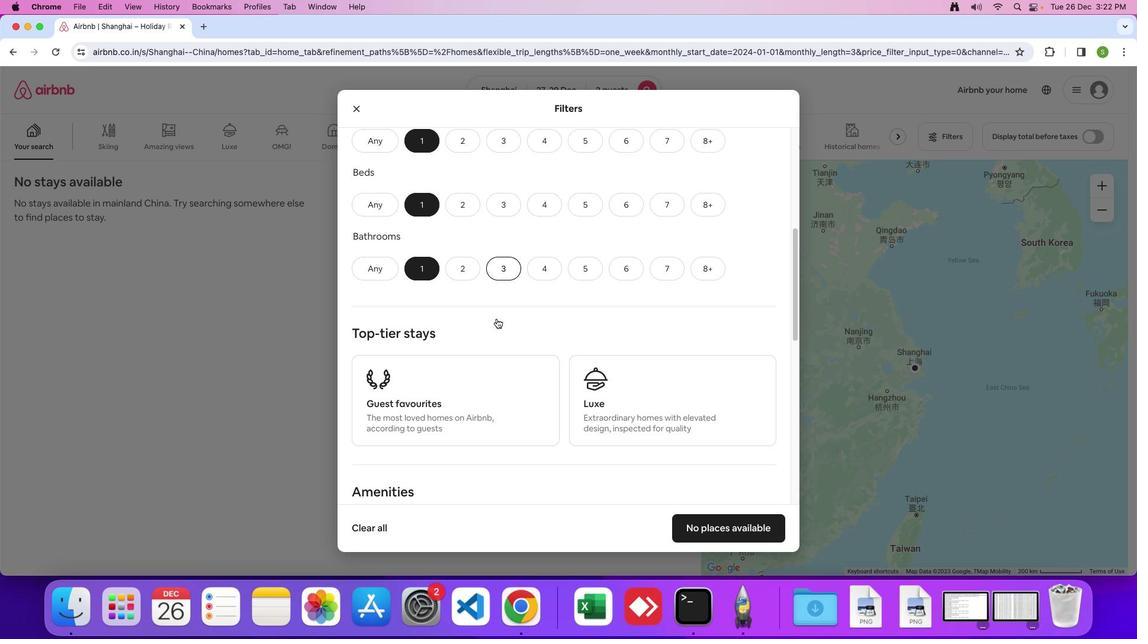 
Action: Mouse scrolled (496, 319) with delta (0, 0)
Screenshot: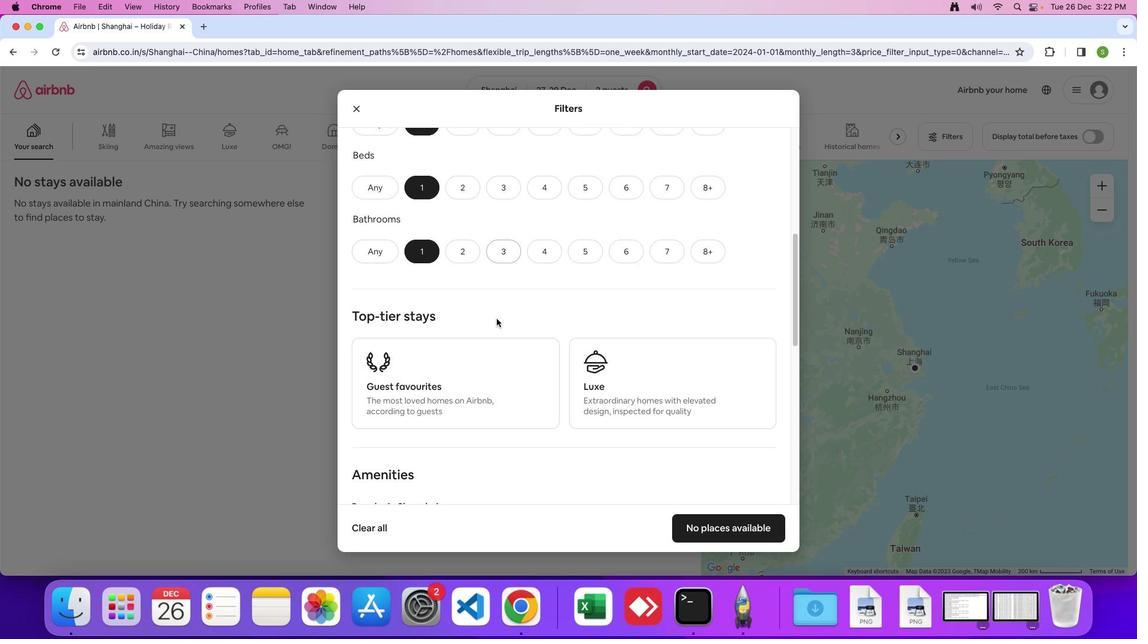 
Action: Mouse moved to (496, 319)
Screenshot: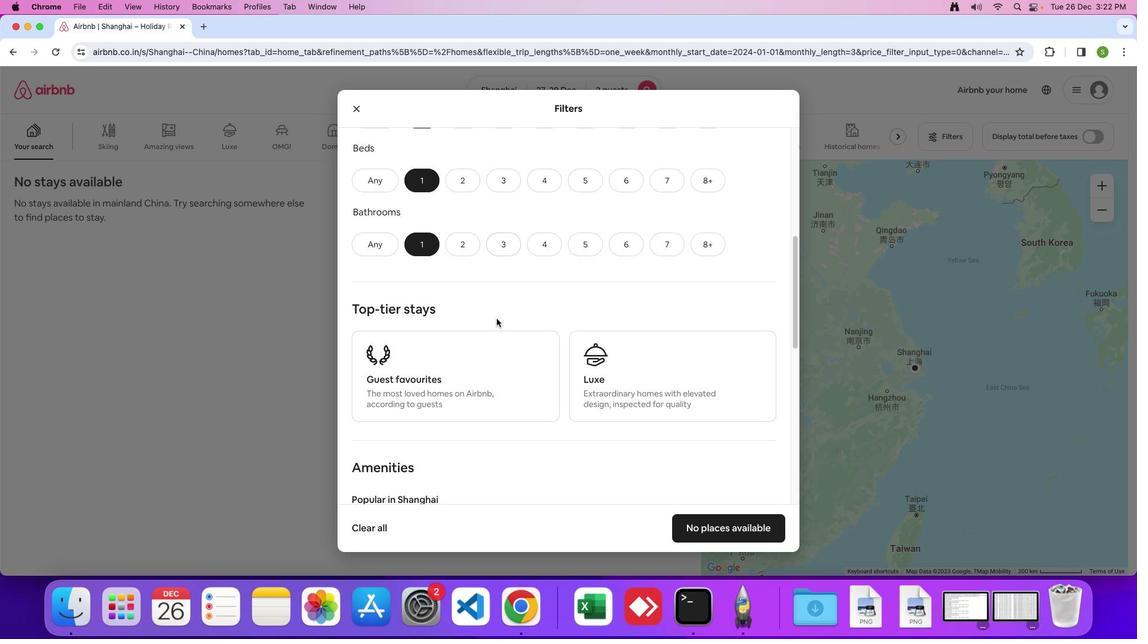 
Action: Mouse scrolled (496, 319) with delta (0, 0)
Screenshot: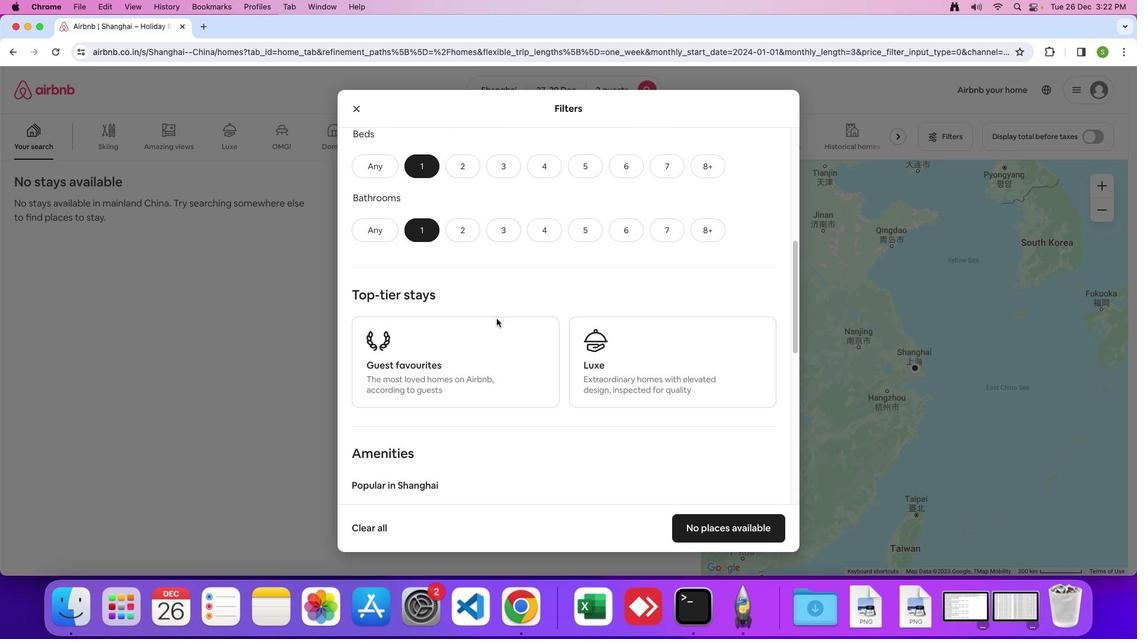 
Action: Mouse scrolled (496, 319) with delta (0, -1)
Screenshot: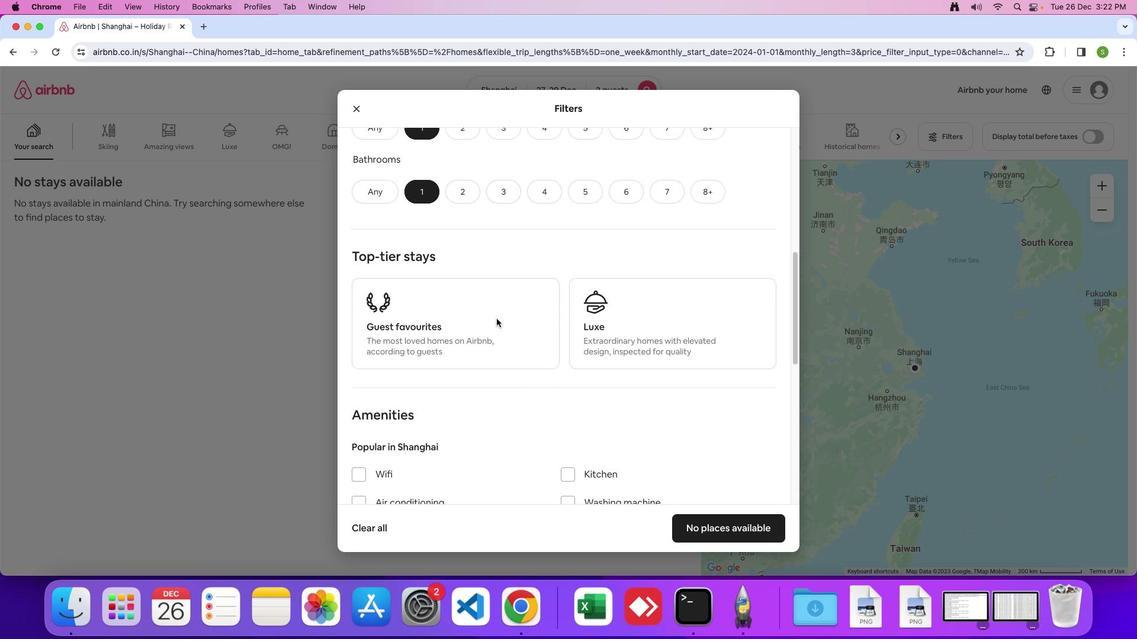 
Action: Mouse scrolled (496, 319) with delta (0, 0)
Screenshot: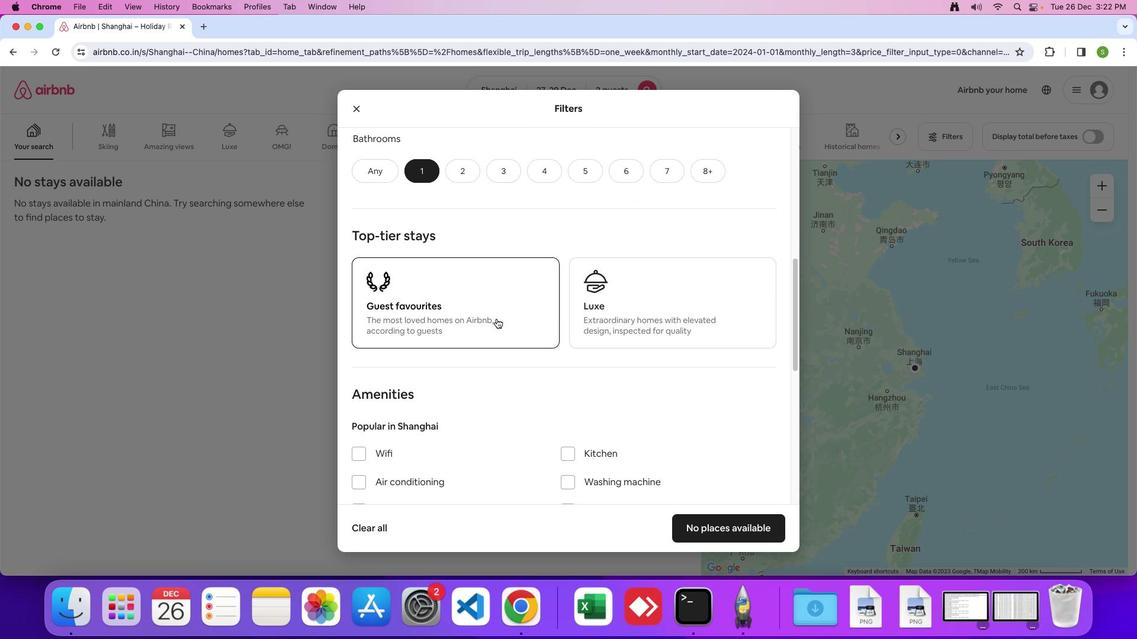 
Action: Mouse scrolled (496, 319) with delta (0, 0)
Screenshot: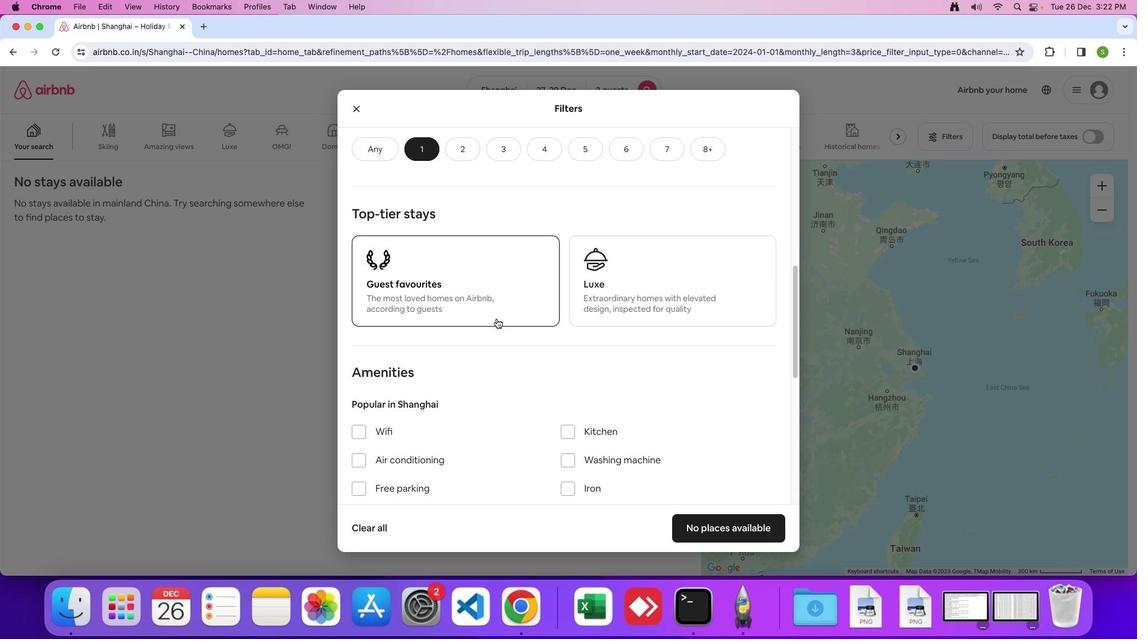 
Action: Mouse scrolled (496, 319) with delta (0, -1)
Screenshot: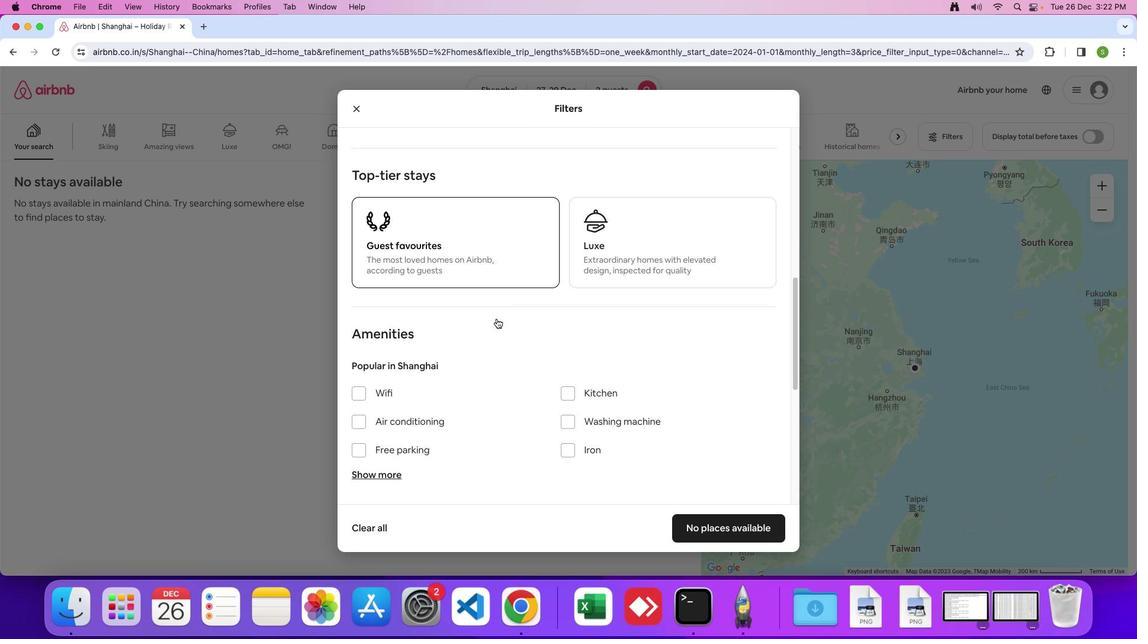 
Action: Mouse scrolled (496, 319) with delta (0, 0)
Screenshot: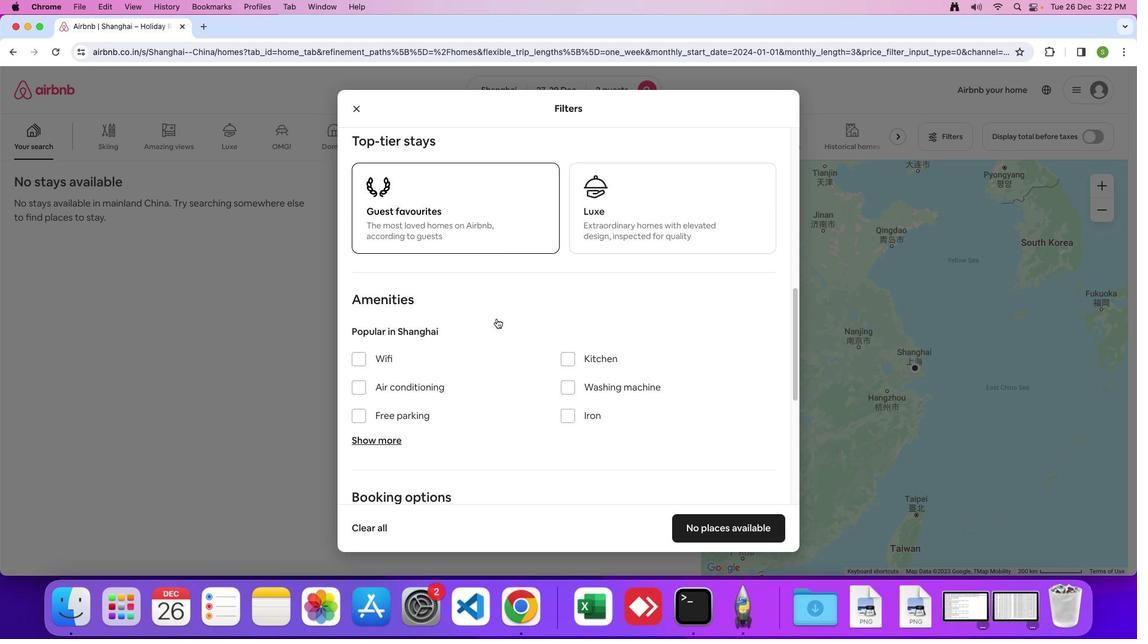 
Action: Mouse scrolled (496, 319) with delta (0, 0)
Screenshot: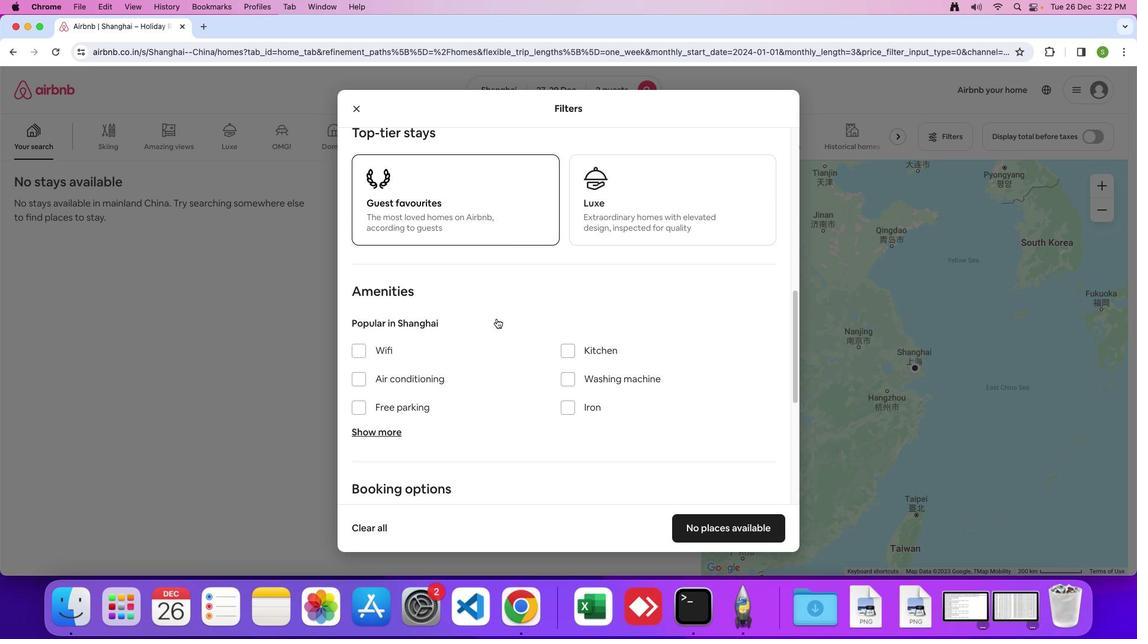 
Action: Mouse scrolled (496, 319) with delta (0, -1)
Screenshot: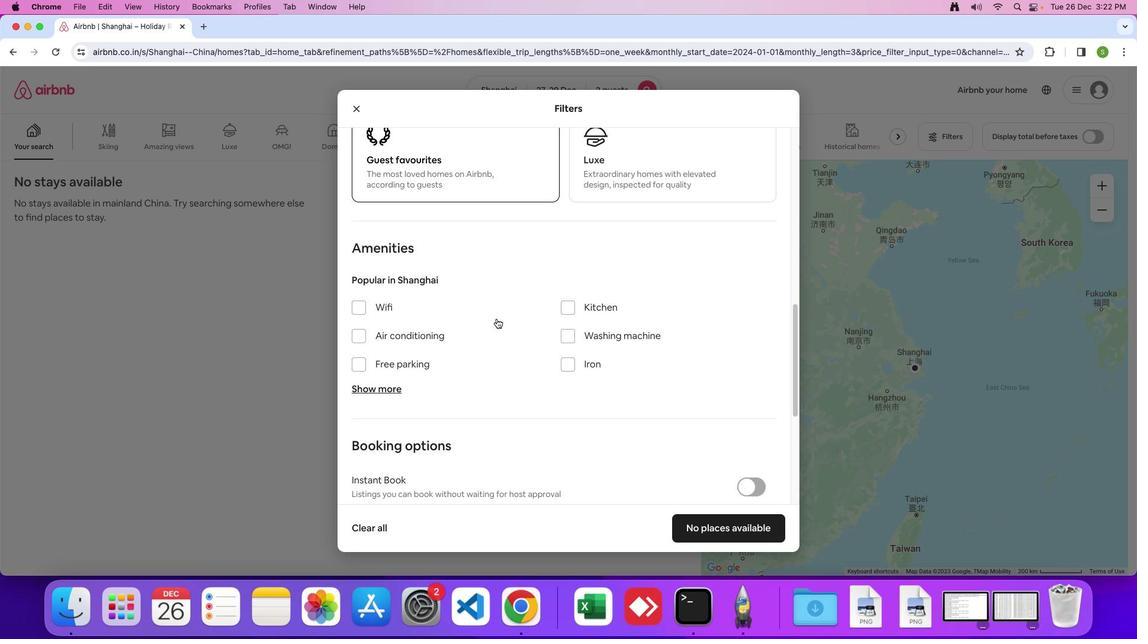 
Action: Mouse scrolled (496, 319) with delta (0, 0)
Screenshot: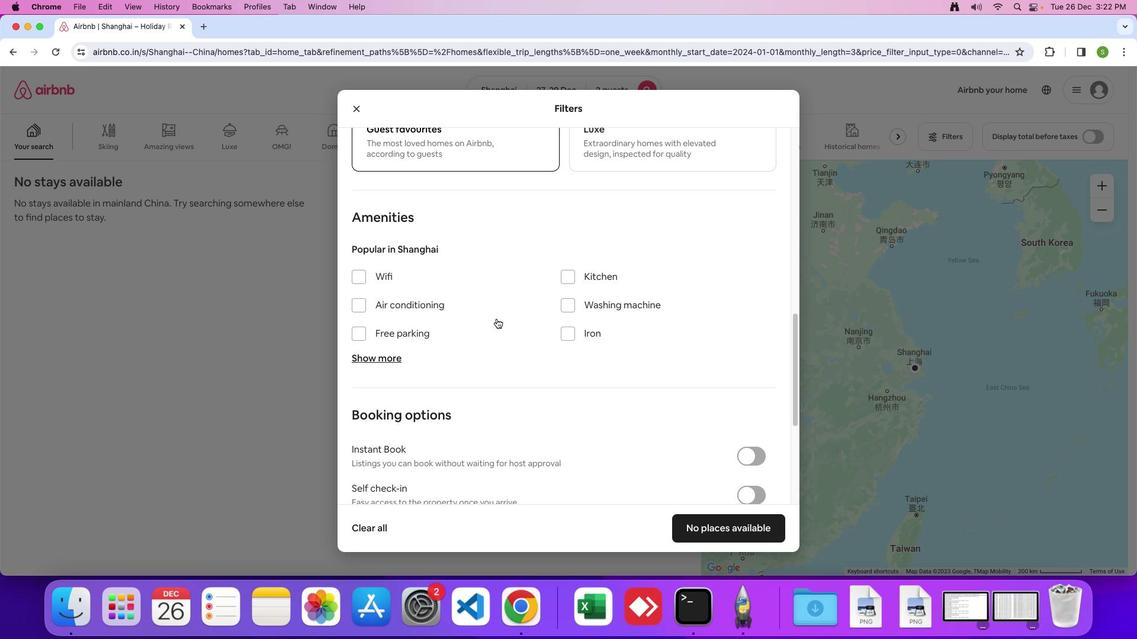 
Action: Mouse scrolled (496, 319) with delta (0, 0)
Screenshot: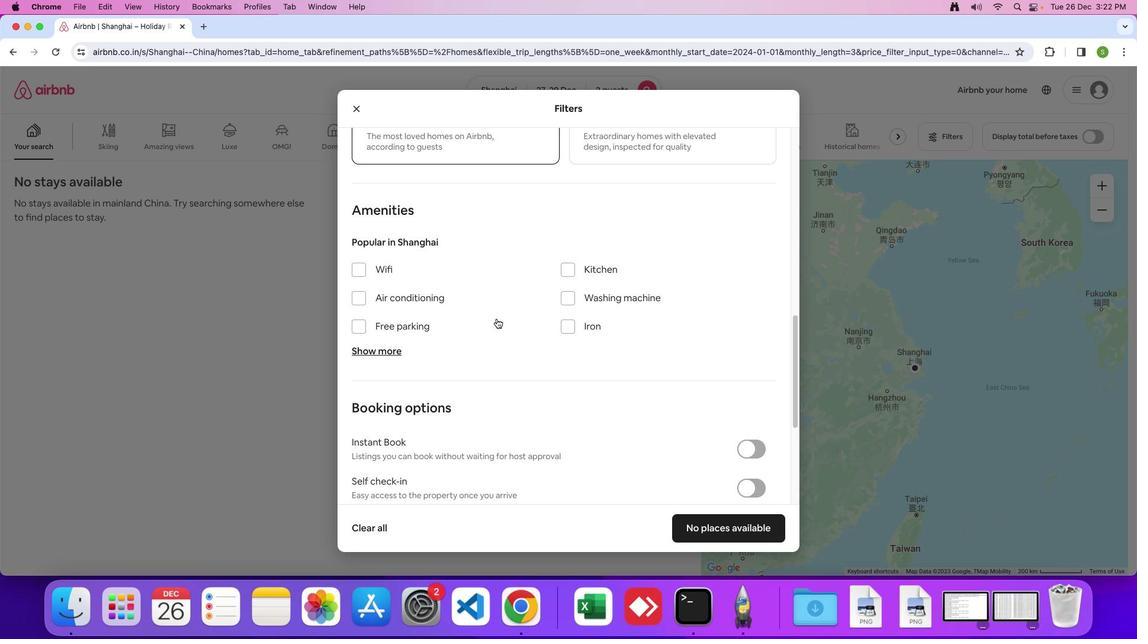 
Action: Mouse moved to (496, 318)
Screenshot: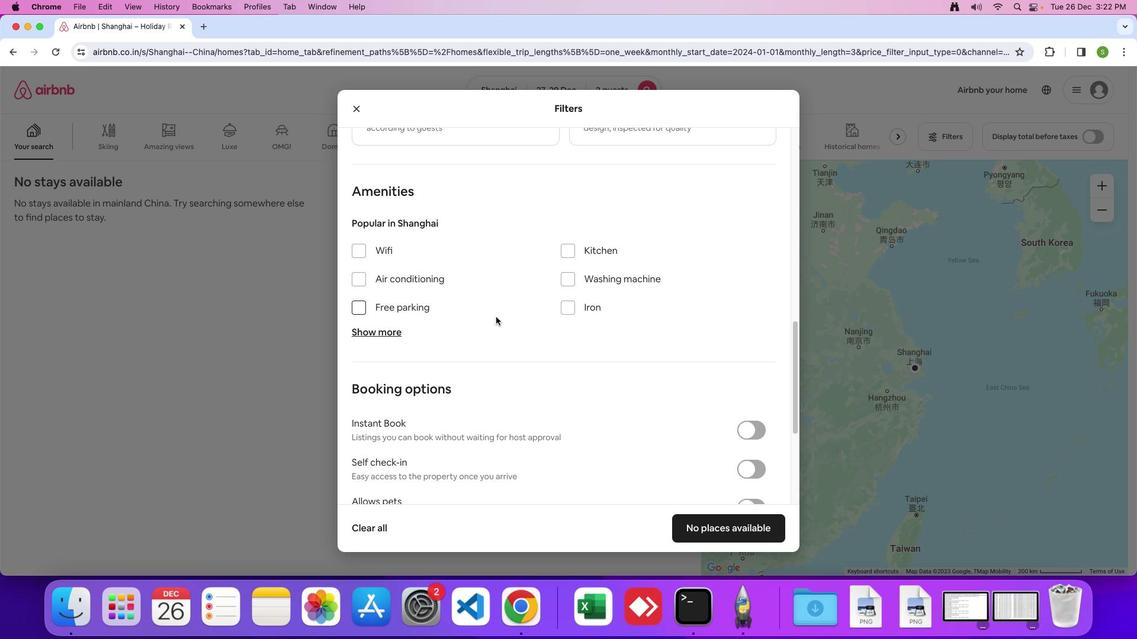 
Action: Mouse scrolled (496, 318) with delta (0, 0)
Screenshot: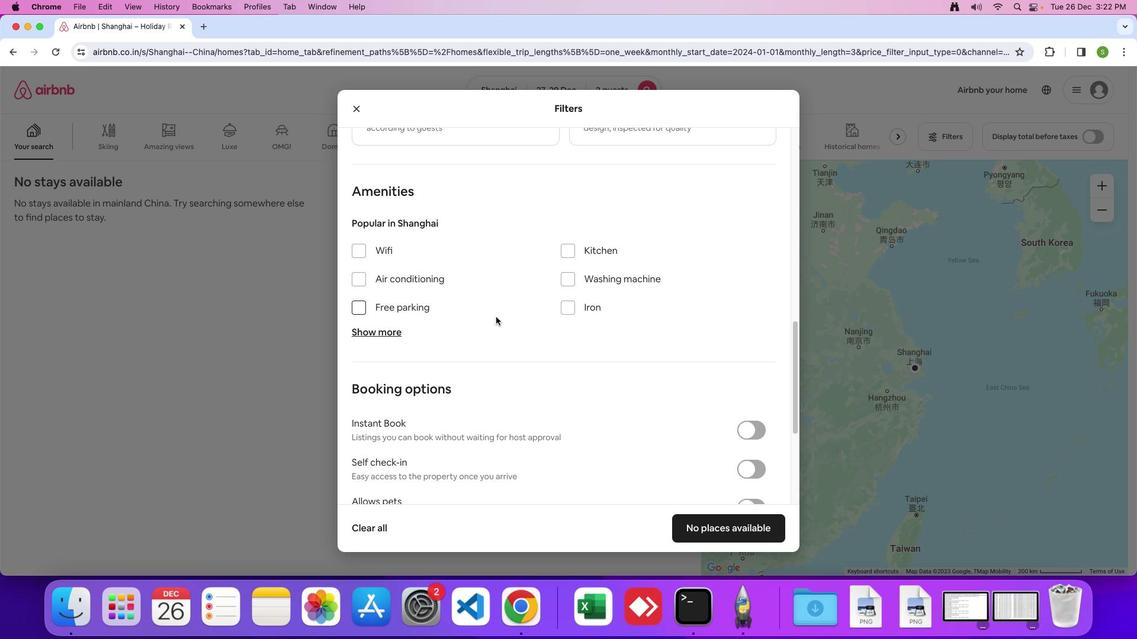
Action: Mouse moved to (496, 318)
Screenshot: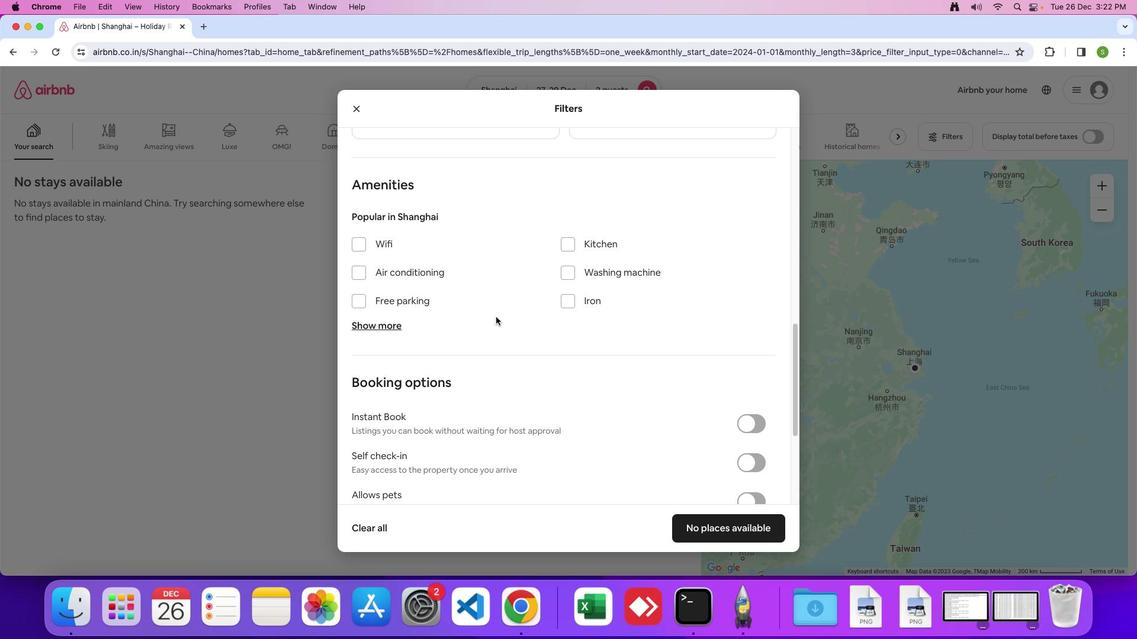 
Action: Mouse scrolled (496, 318) with delta (0, 0)
Screenshot: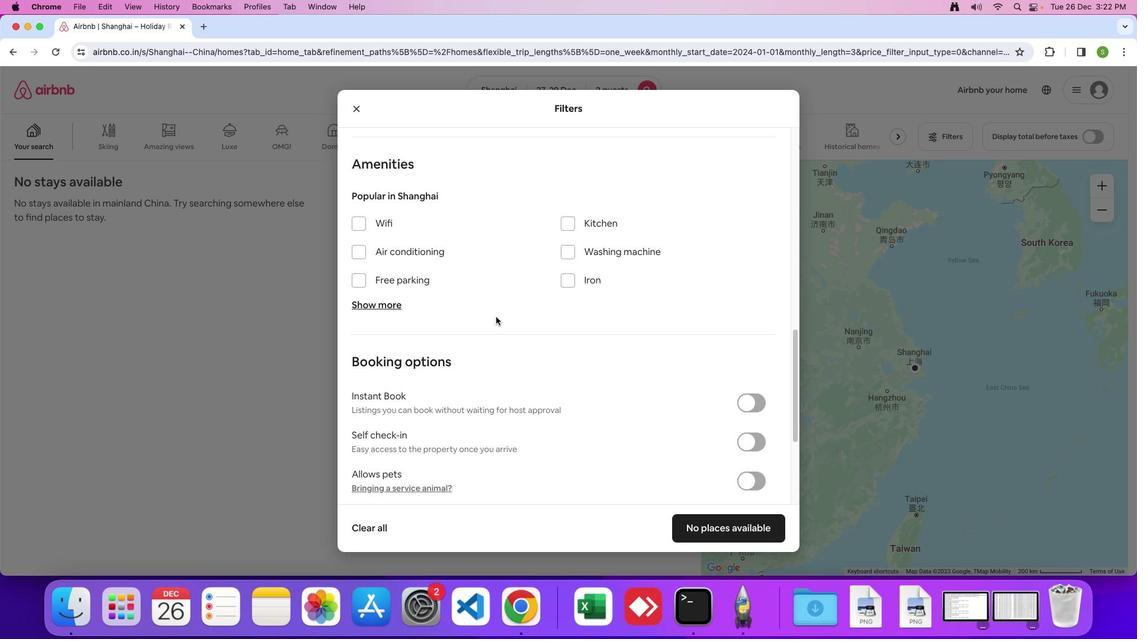 
Action: Mouse moved to (496, 317)
Screenshot: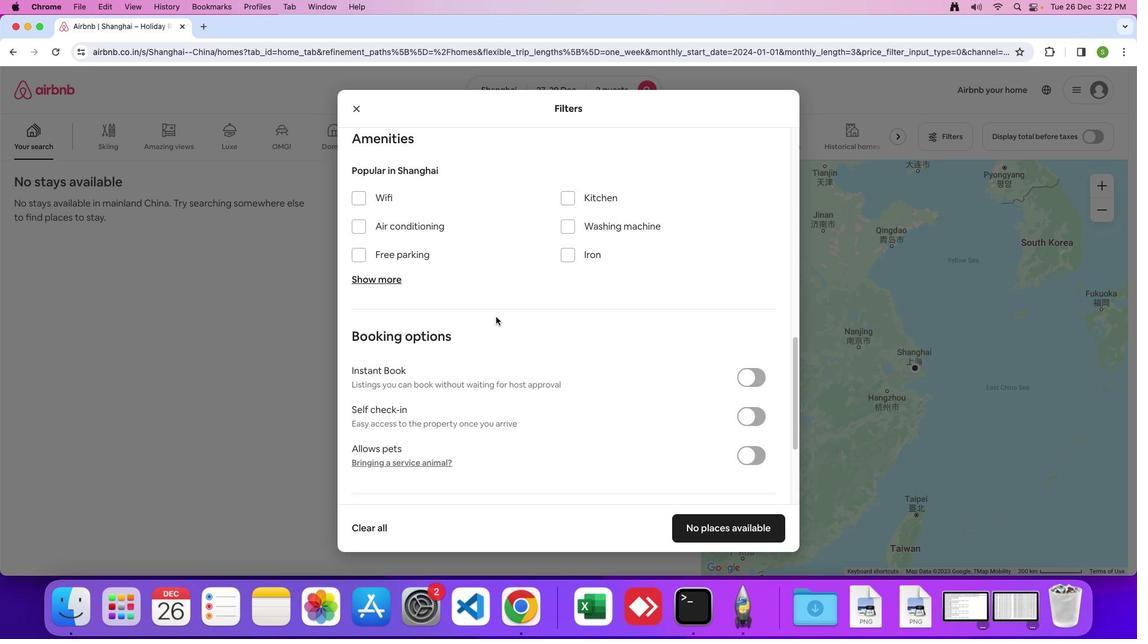 
Action: Mouse scrolled (496, 317) with delta (0, -1)
Screenshot: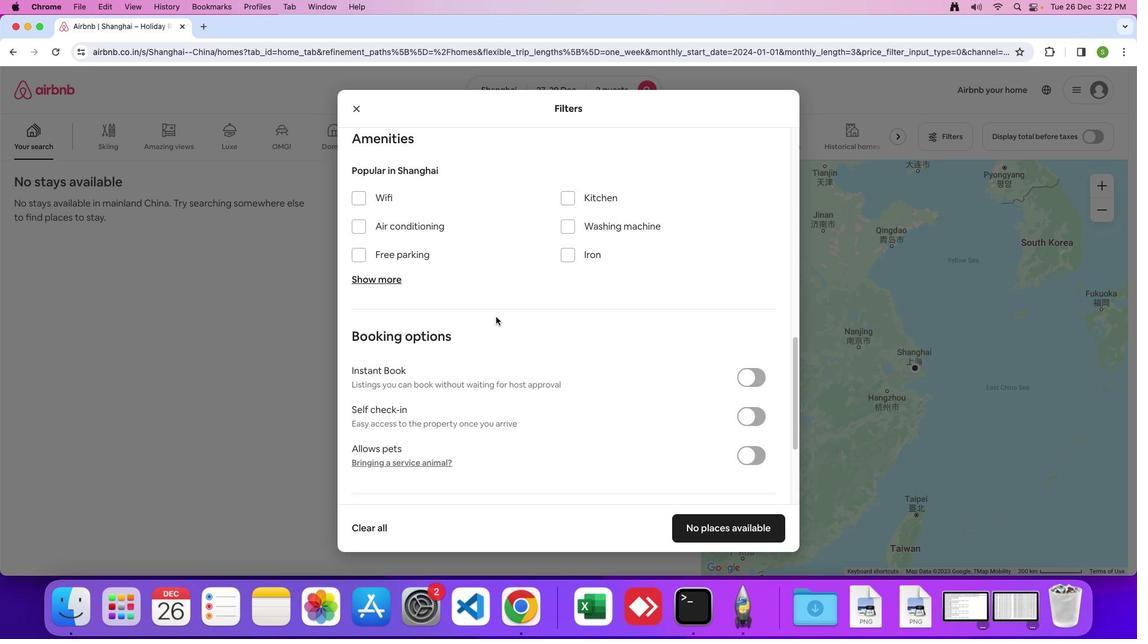 
Action: Mouse moved to (496, 317)
Screenshot: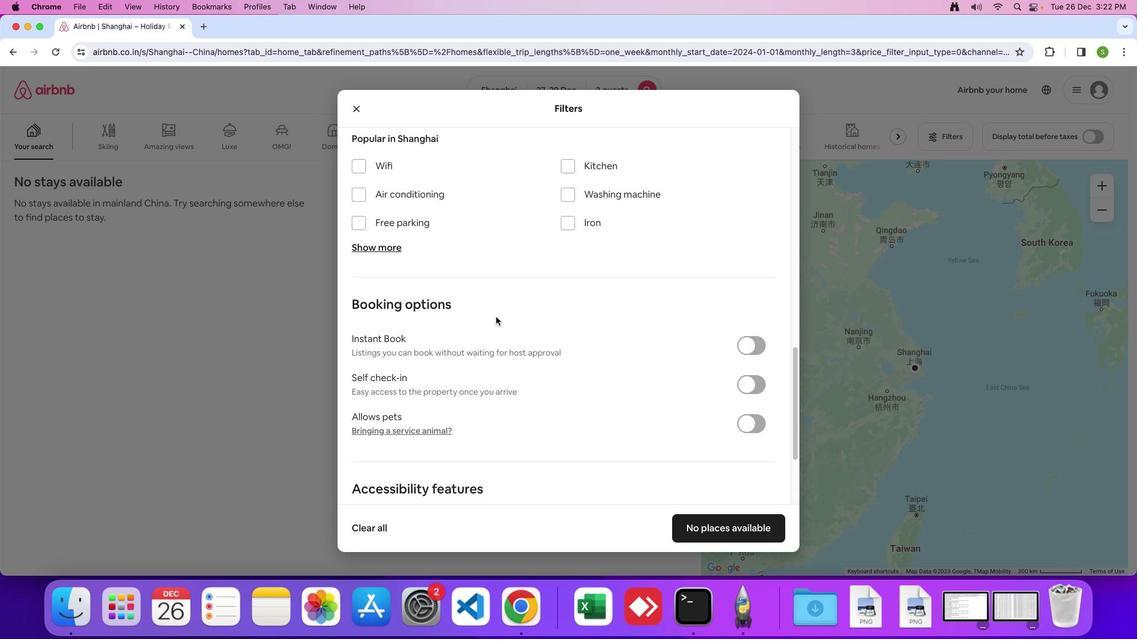
Action: Mouse scrolled (496, 317) with delta (0, 0)
Screenshot: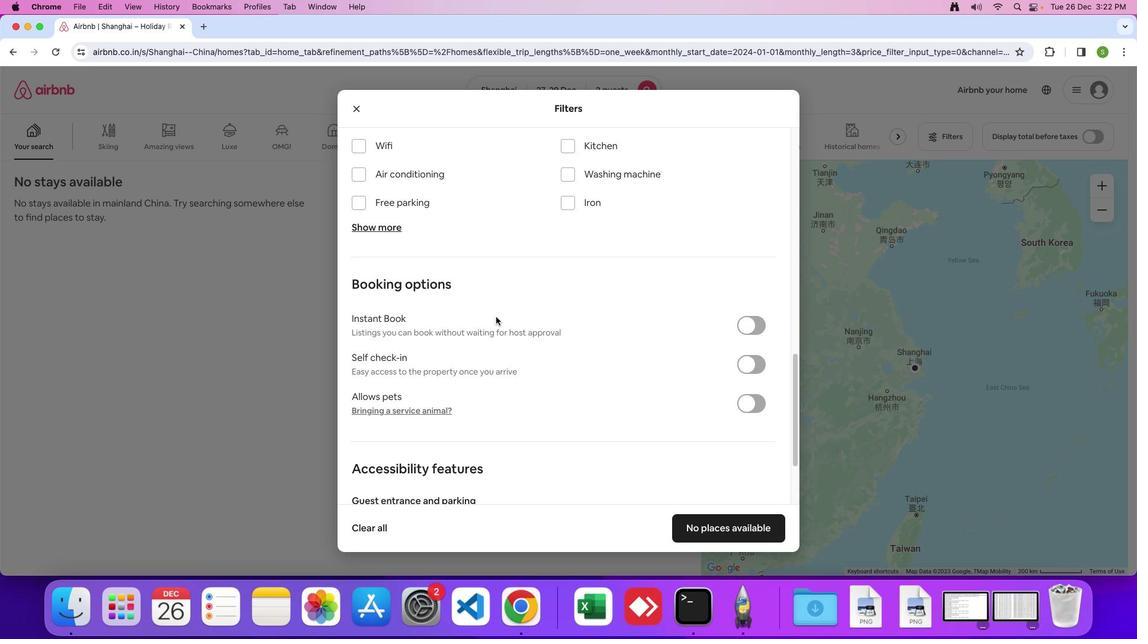 
Action: Mouse scrolled (496, 317) with delta (0, 0)
Screenshot: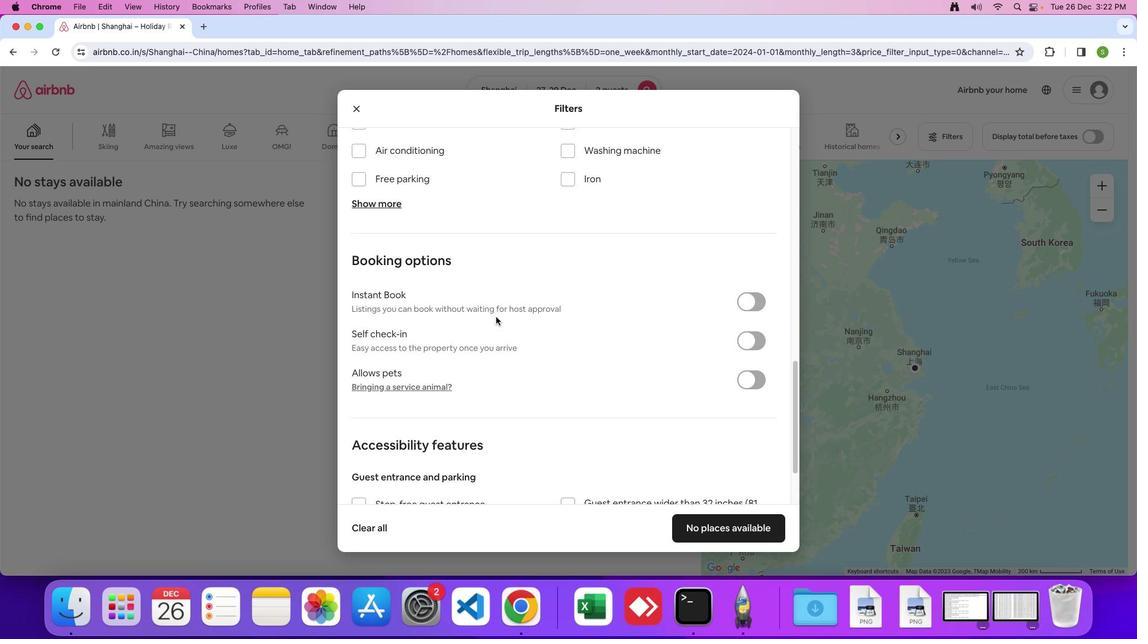 
Action: Mouse scrolled (496, 317) with delta (0, -1)
Screenshot: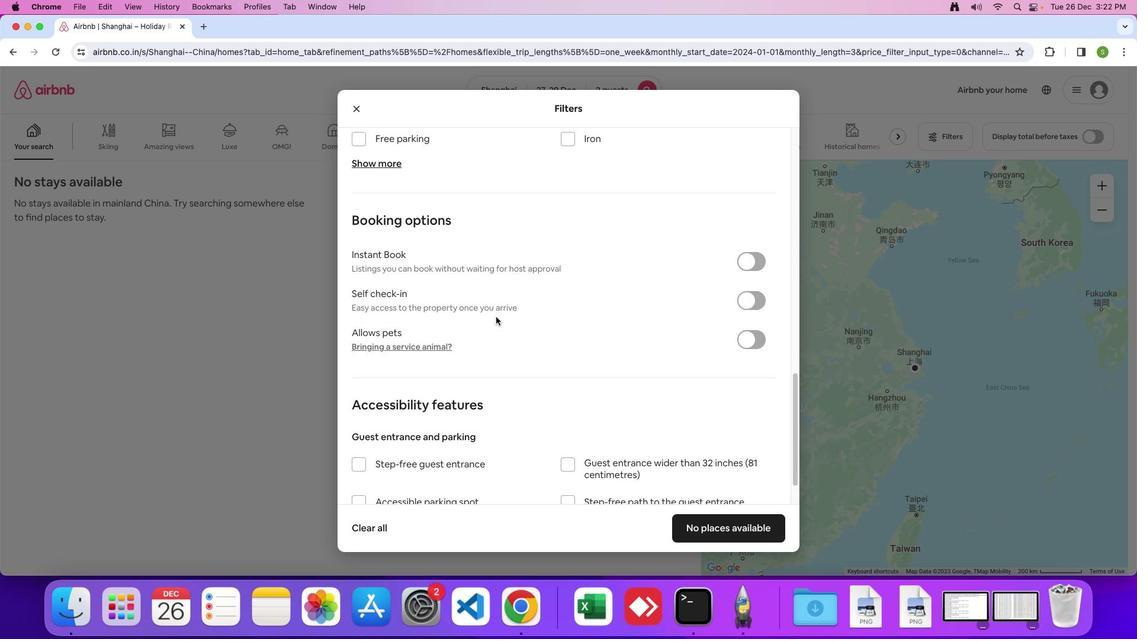 
Action: Mouse scrolled (496, 317) with delta (0, 0)
Screenshot: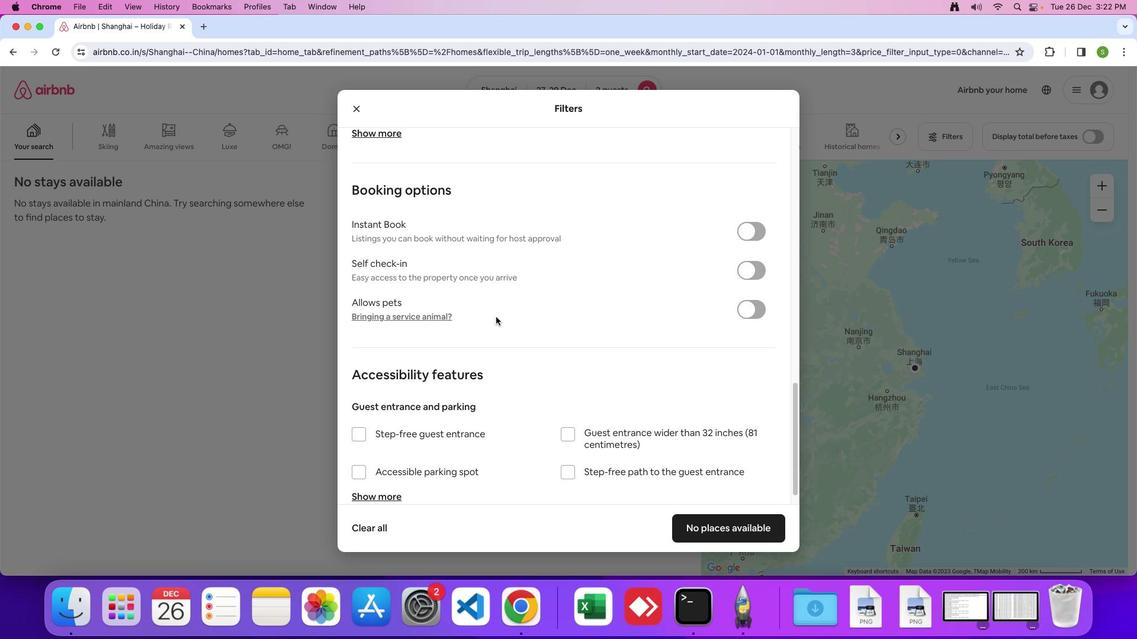 
Action: Mouse moved to (496, 317)
Screenshot: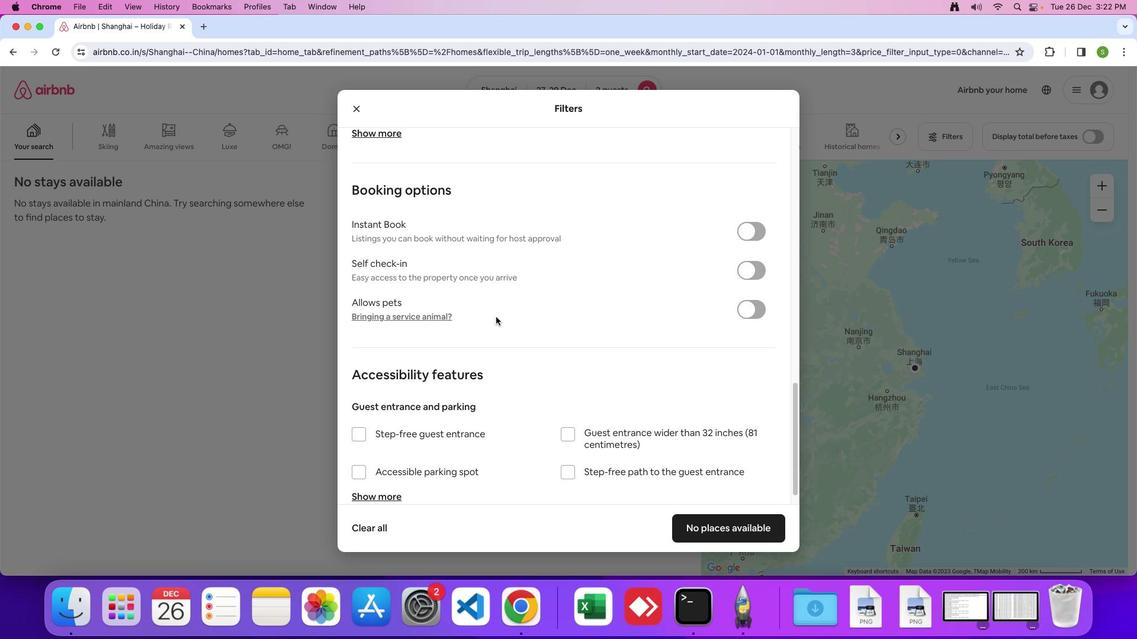 
Action: Mouse scrolled (496, 317) with delta (0, 0)
Screenshot: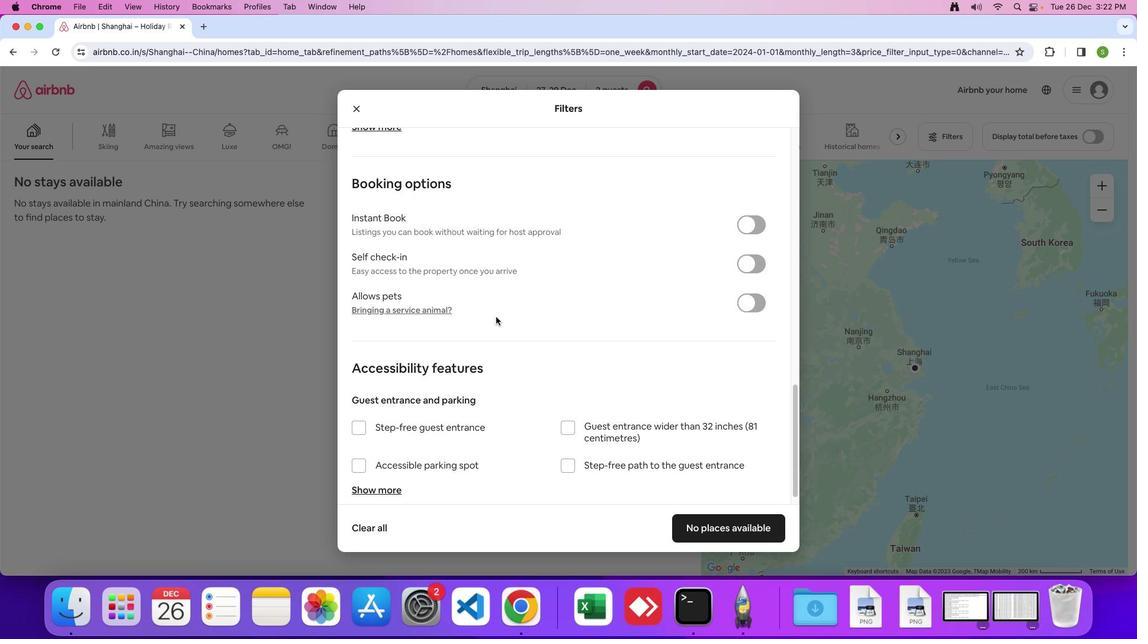 
Action: Mouse scrolled (496, 317) with delta (0, -1)
Screenshot: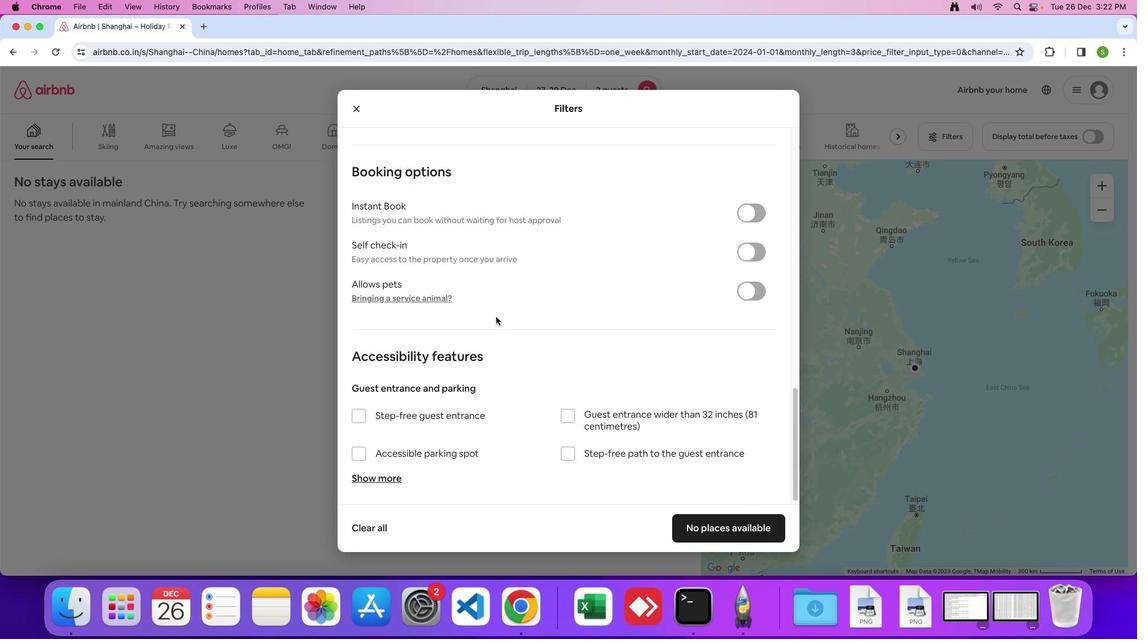
Action: Mouse scrolled (496, 317) with delta (0, 0)
Screenshot: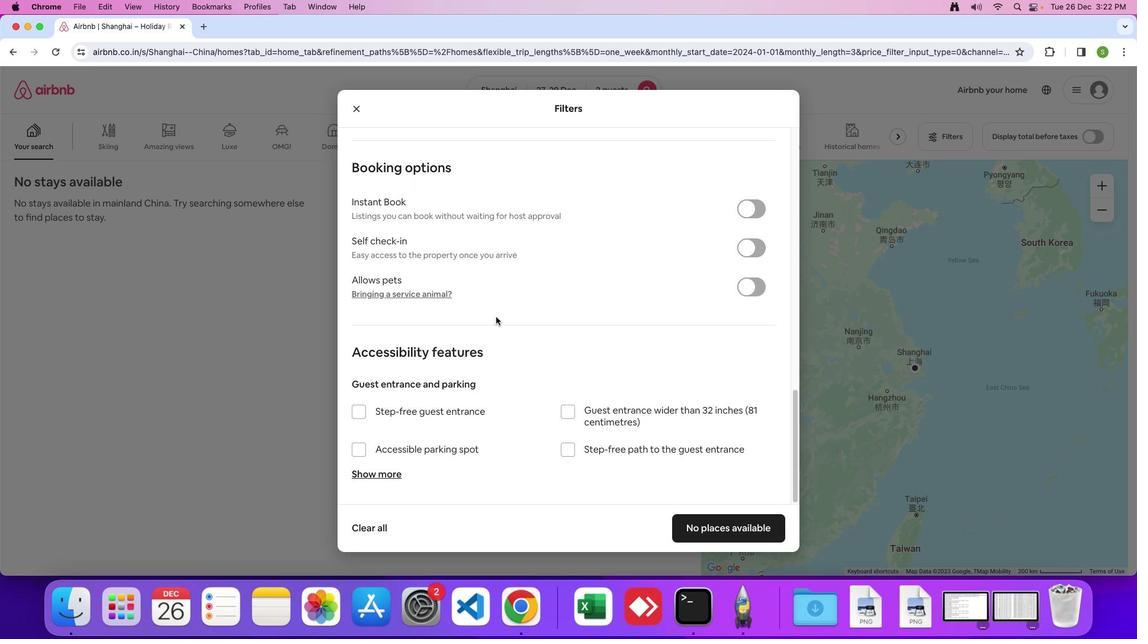 
Action: Mouse scrolled (496, 317) with delta (0, 0)
Screenshot: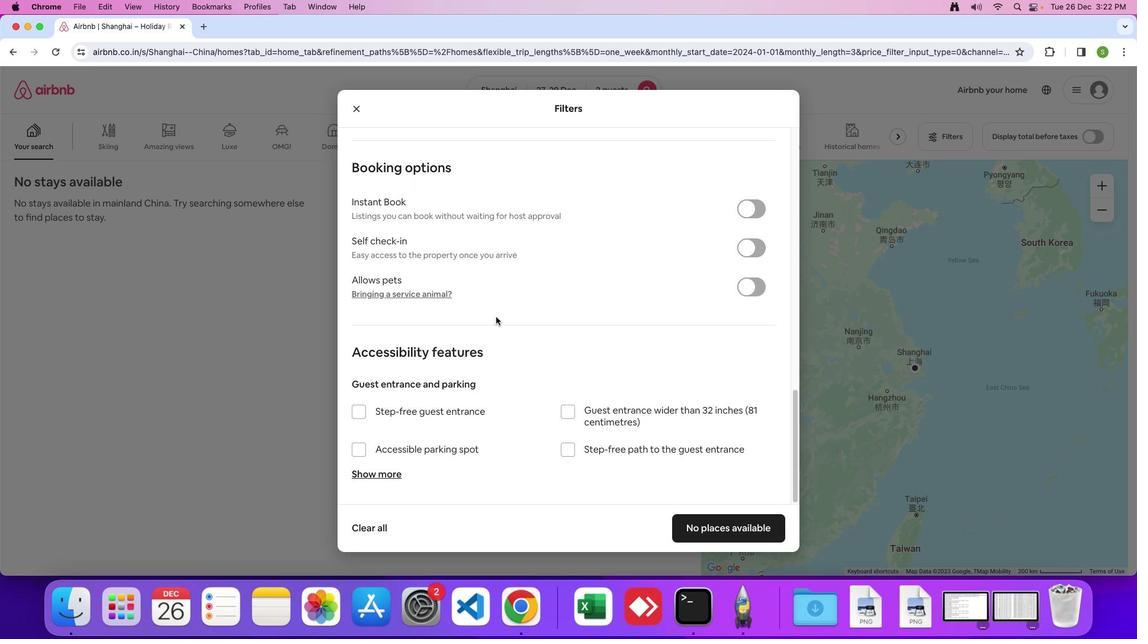 
Action: Mouse scrolled (496, 317) with delta (0, -1)
Screenshot: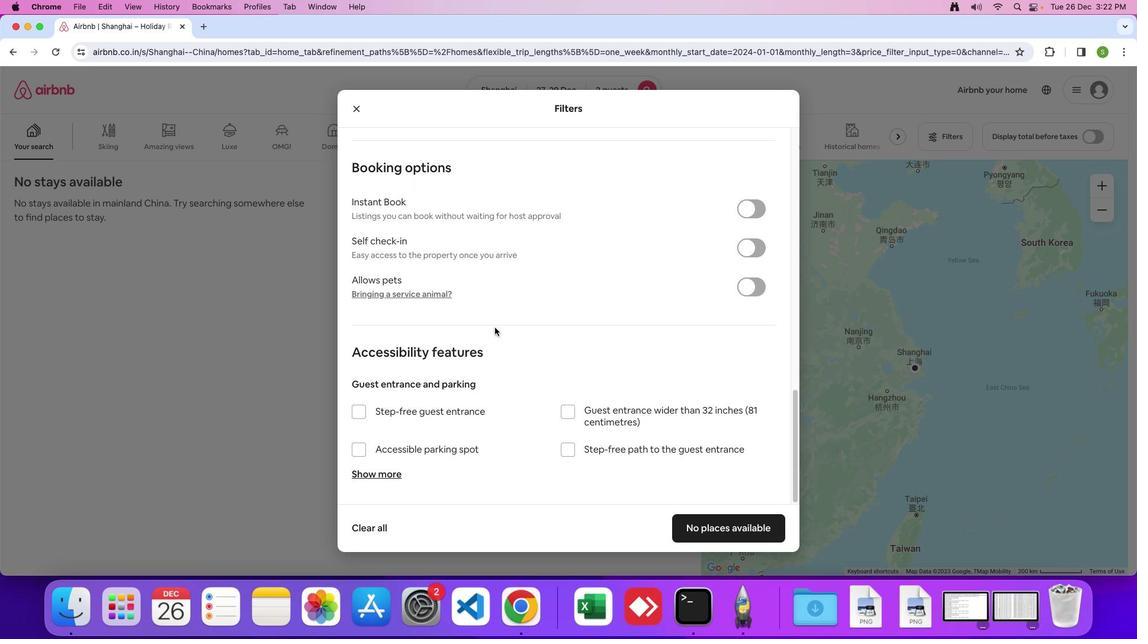 
Action: Mouse moved to (704, 526)
Screenshot: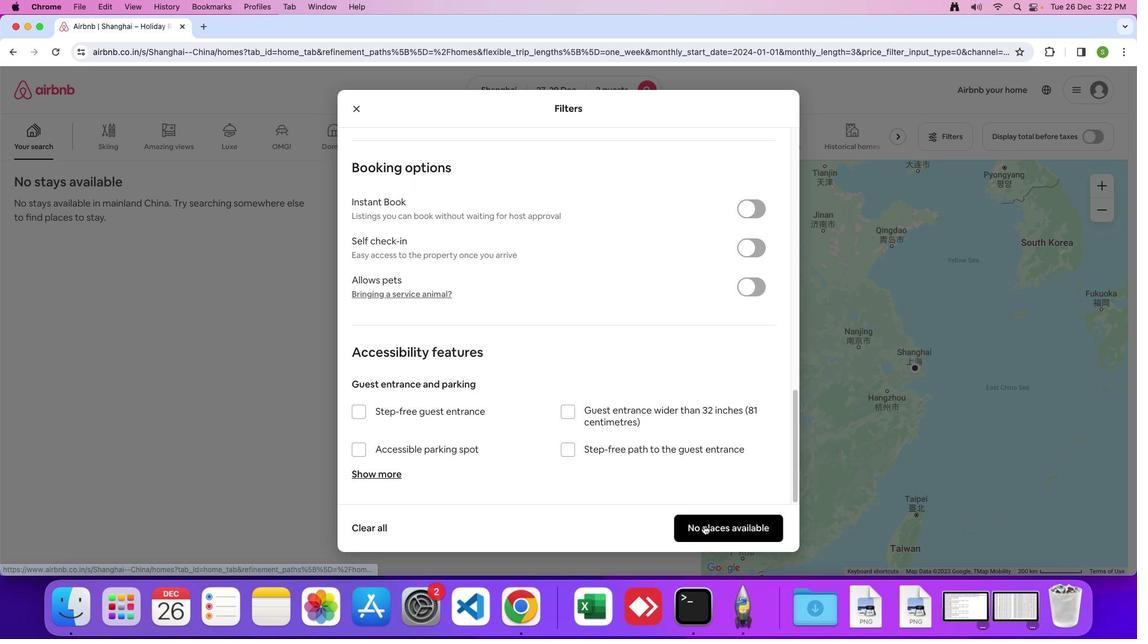 
Action: Mouse pressed left at (704, 526)
Screenshot: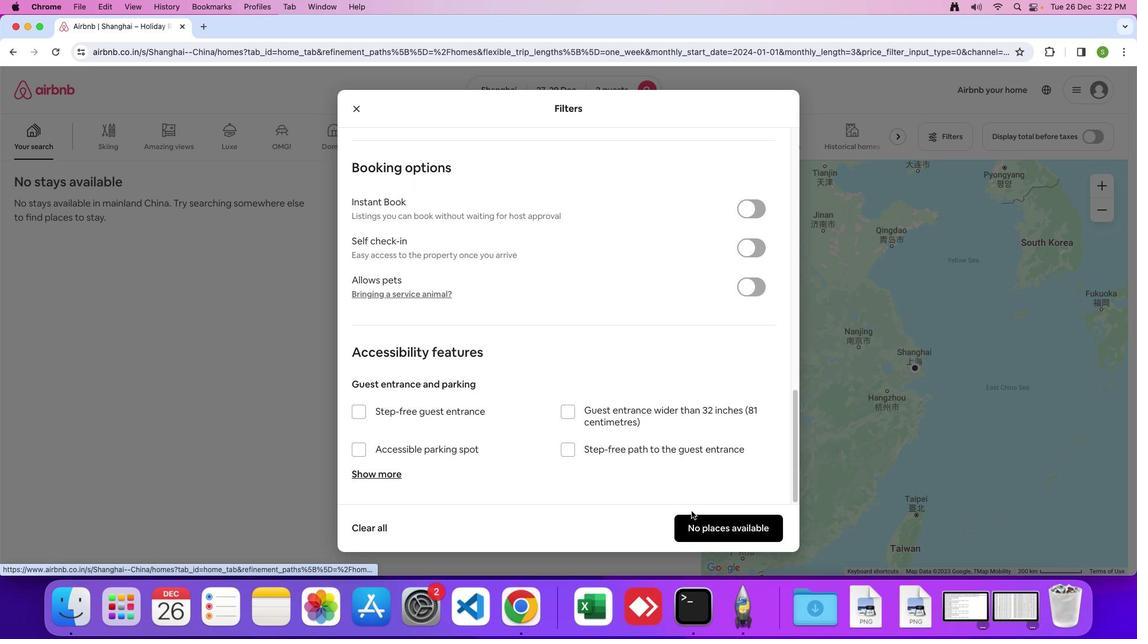 
Action: Mouse moved to (495, 344)
Screenshot: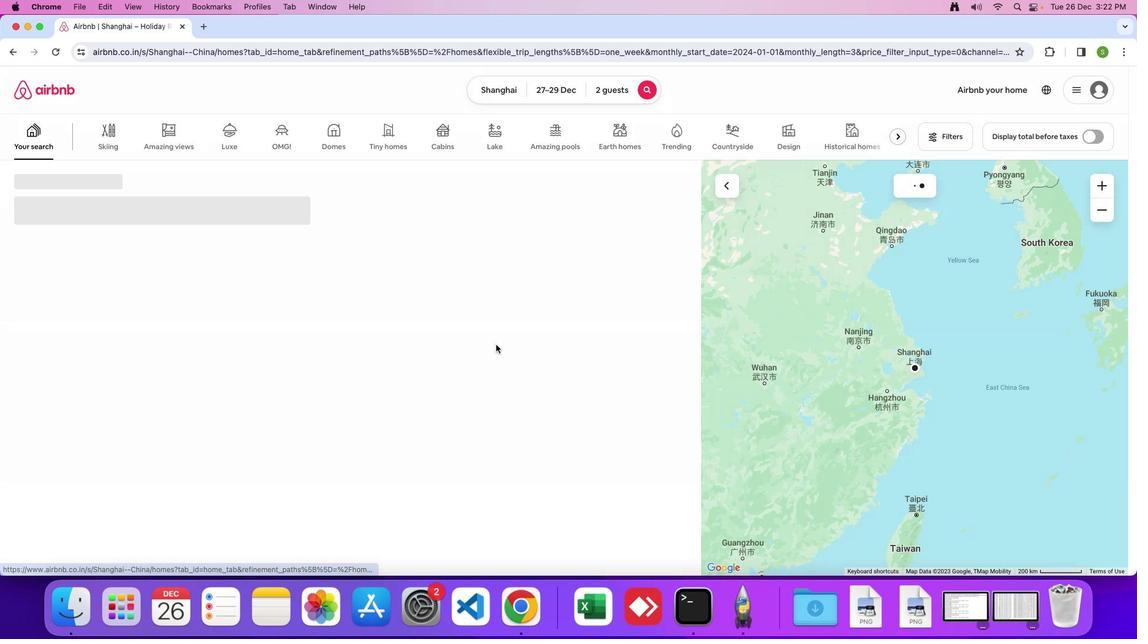
